 Task: Look for space in Tondano, Indonesia from 9th August, 2023 to 12th August, 2023 for 1 adult in price range Rs.6000 to Rs.15000. Place can be entire place with 1  bedroom having 1 bed and 1 bathroom. Property type can be house, flat, guest house. Amenities needed are: wifi. Booking option can be shelf check-in. Required host language is English.
Action: Mouse moved to (485, 71)
Screenshot: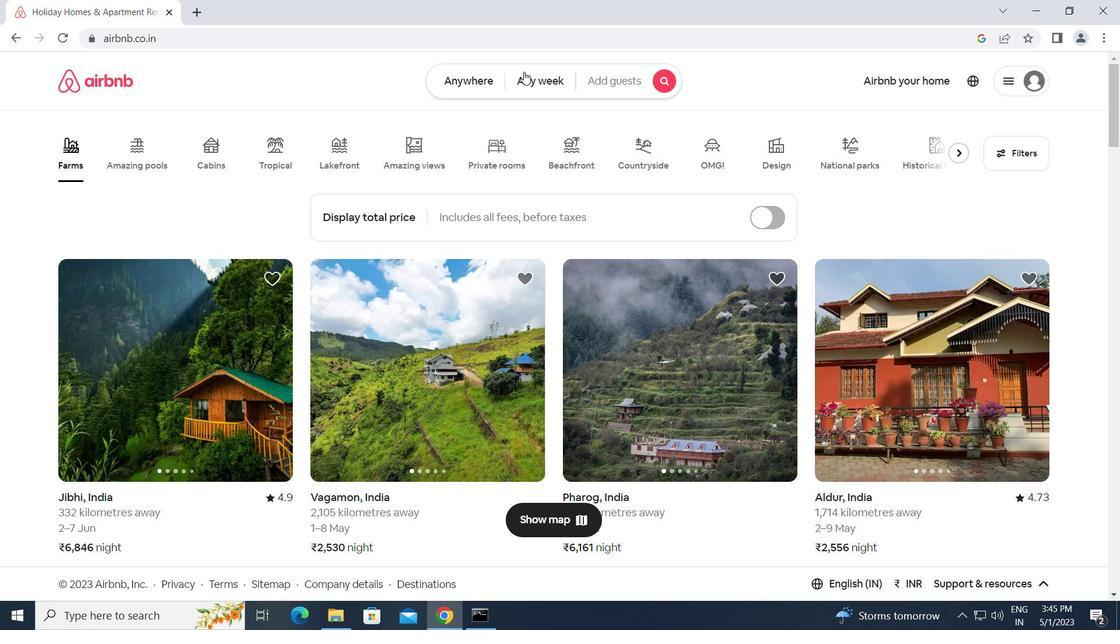 
Action: Mouse pressed left at (485, 71)
Screenshot: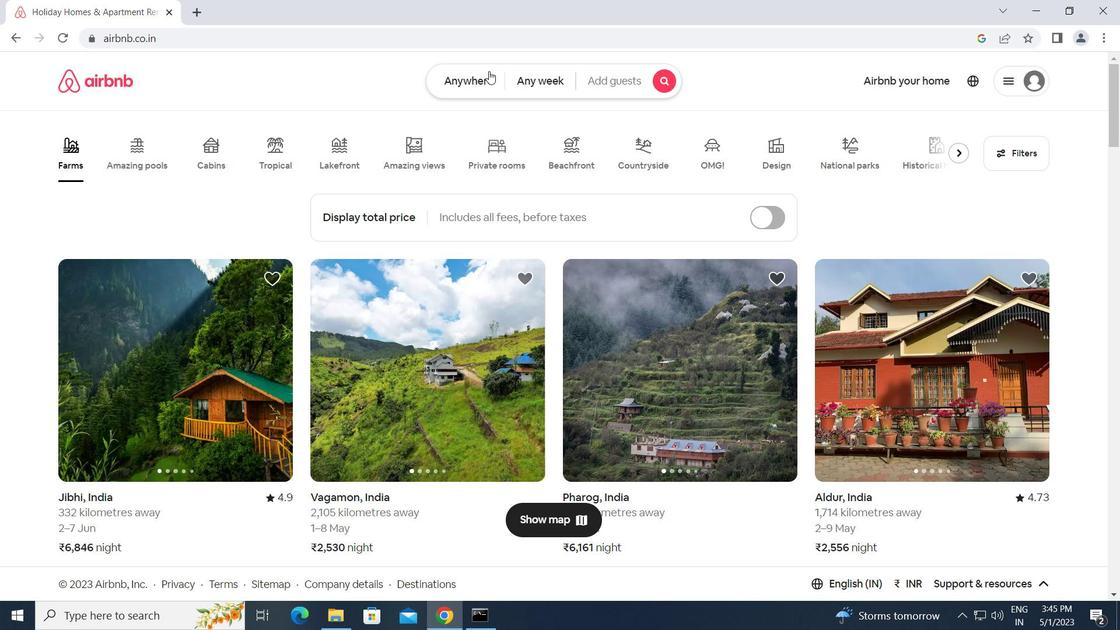 
Action: Mouse moved to (287, 133)
Screenshot: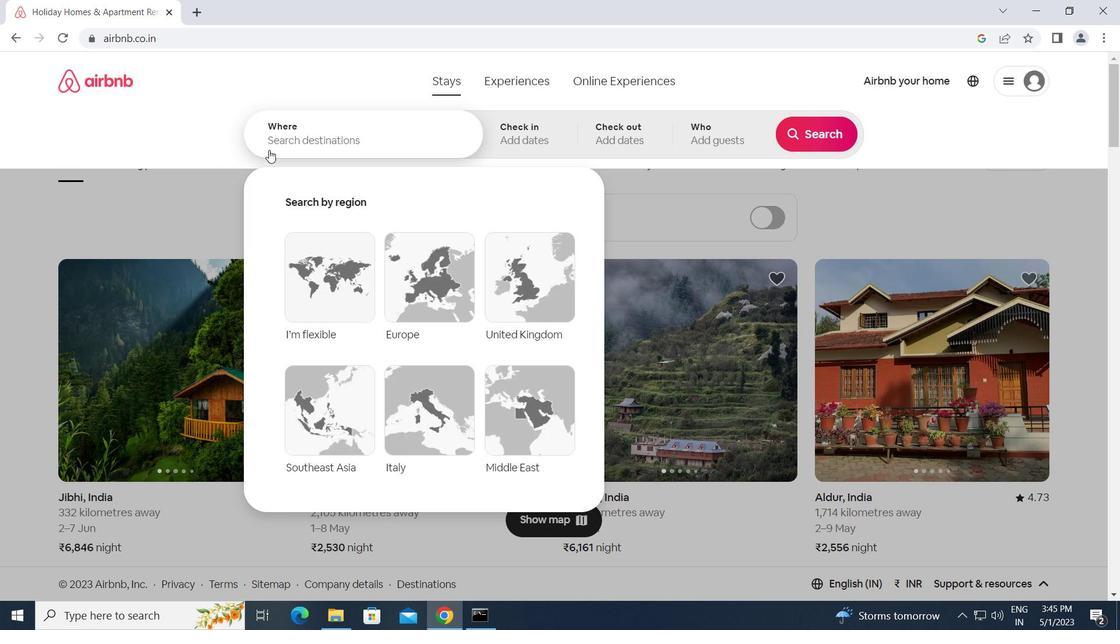 
Action: Mouse pressed left at (287, 133)
Screenshot: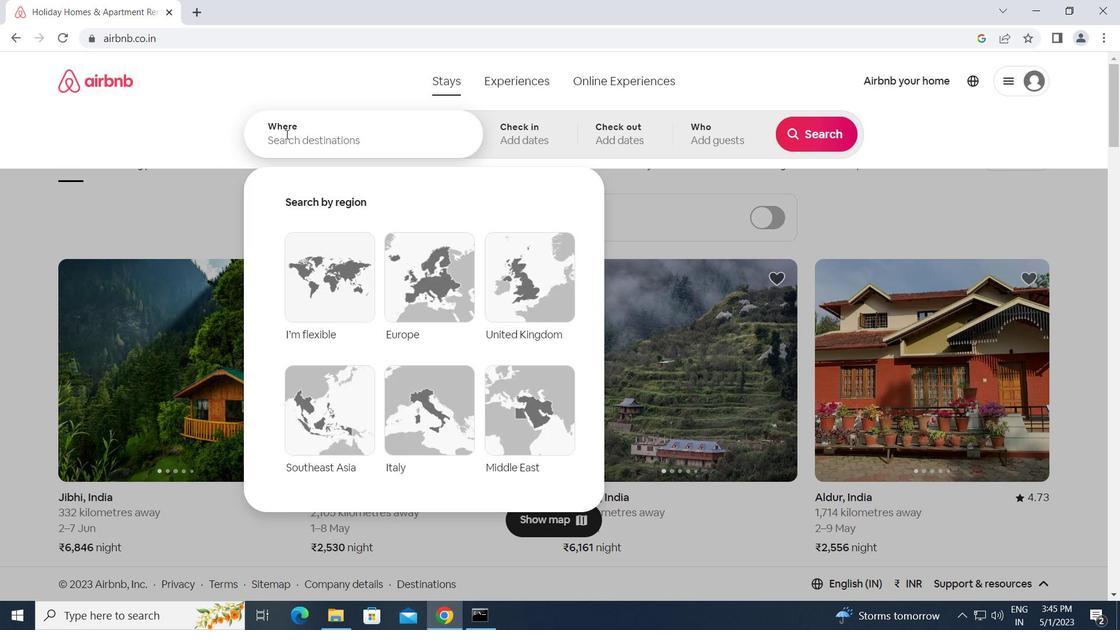 
Action: Key pressed <Key.caps_lock>t<Key.caps_lock>ondano
Screenshot: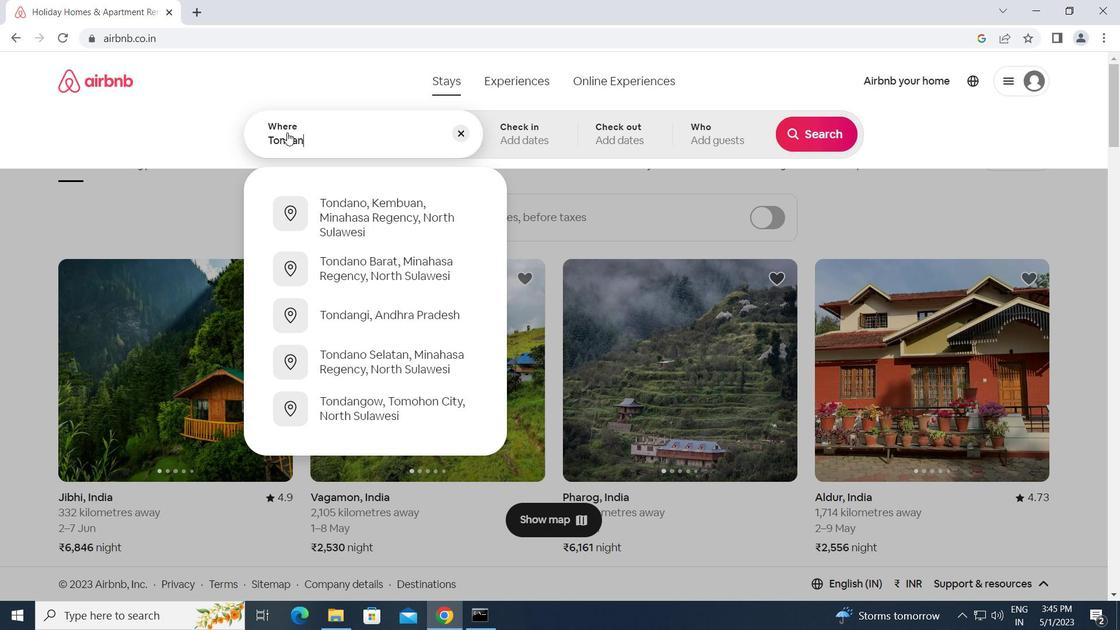 
Action: Mouse moved to (637, 338)
Screenshot: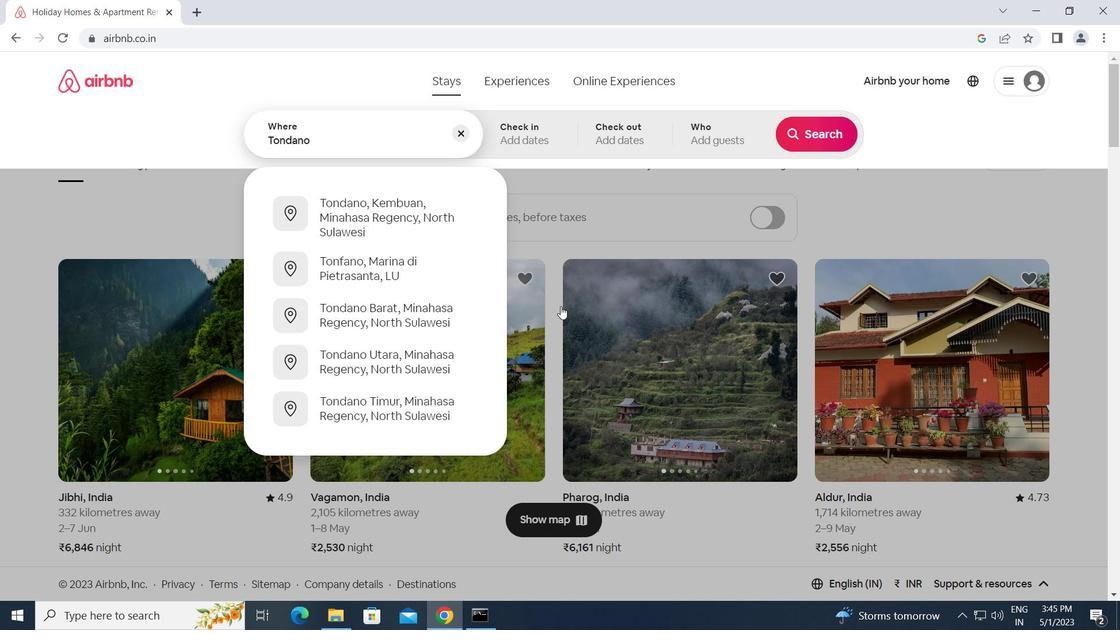 
Action: Key pressed ,<Key.space><Key.caps_lock>i<Key.caps_lock>ndonesia<Key.enter>
Screenshot: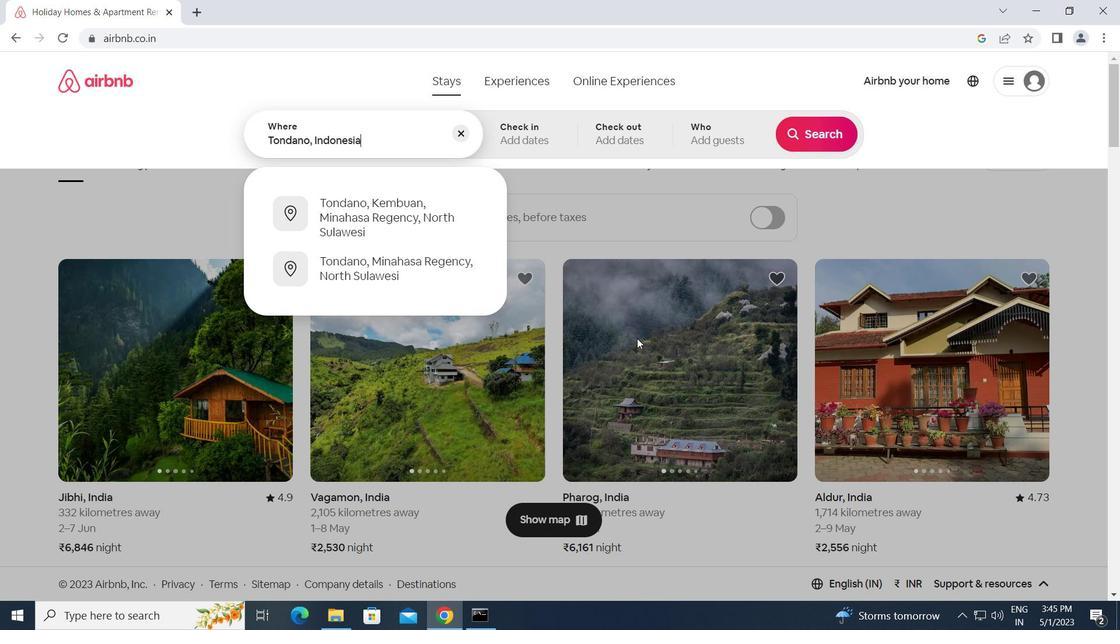 
Action: Mouse moved to (809, 250)
Screenshot: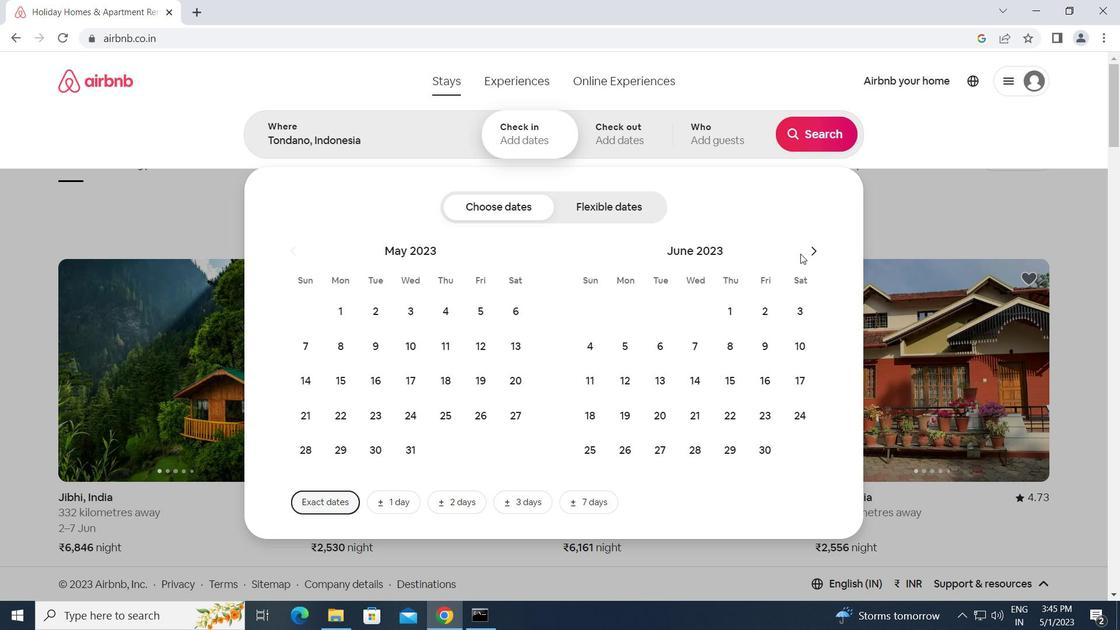 
Action: Mouse pressed left at (809, 250)
Screenshot: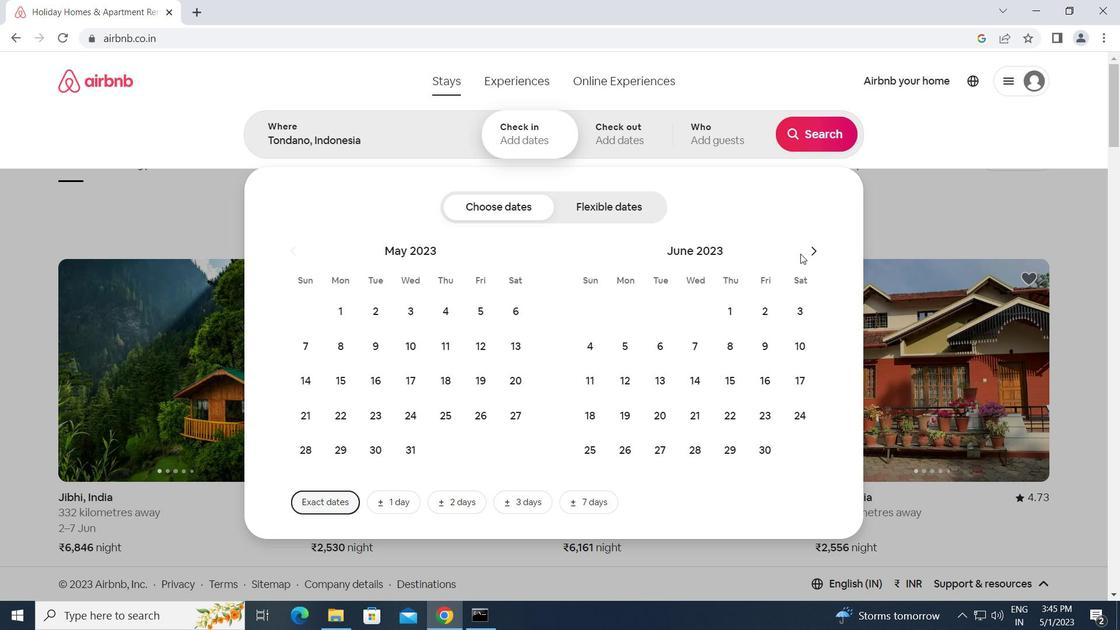 
Action: Mouse pressed left at (809, 250)
Screenshot: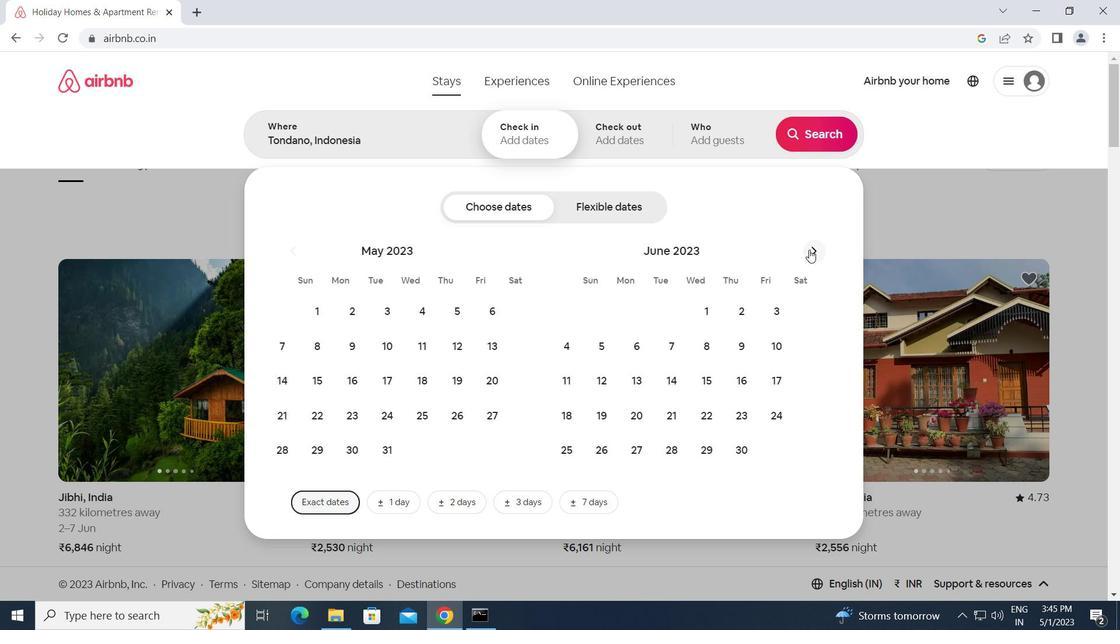 
Action: Mouse moved to (699, 343)
Screenshot: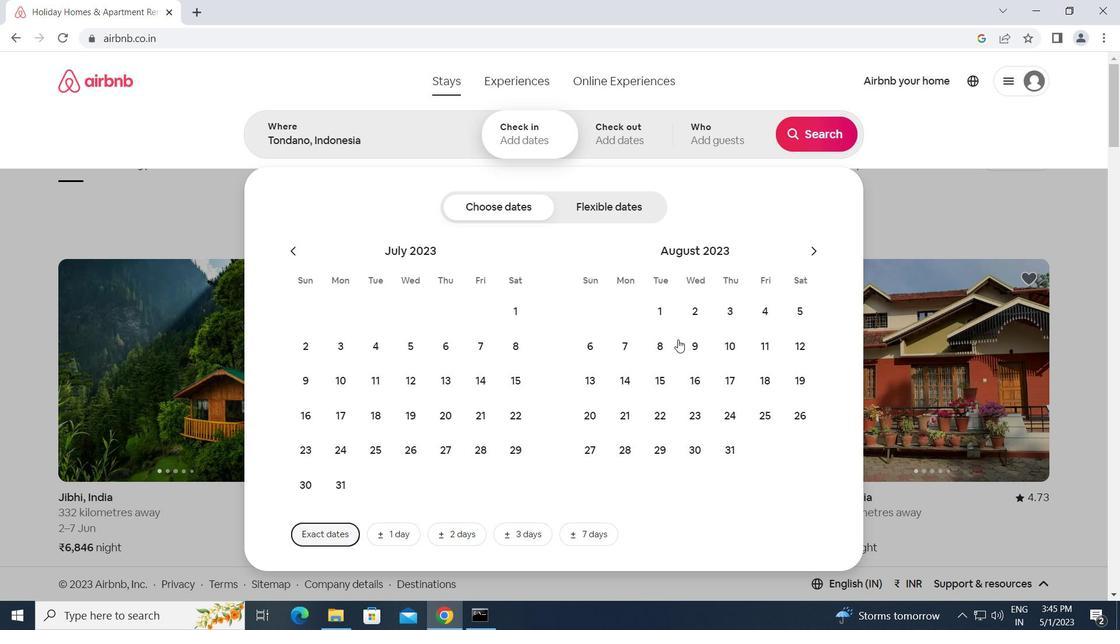 
Action: Mouse pressed left at (699, 343)
Screenshot: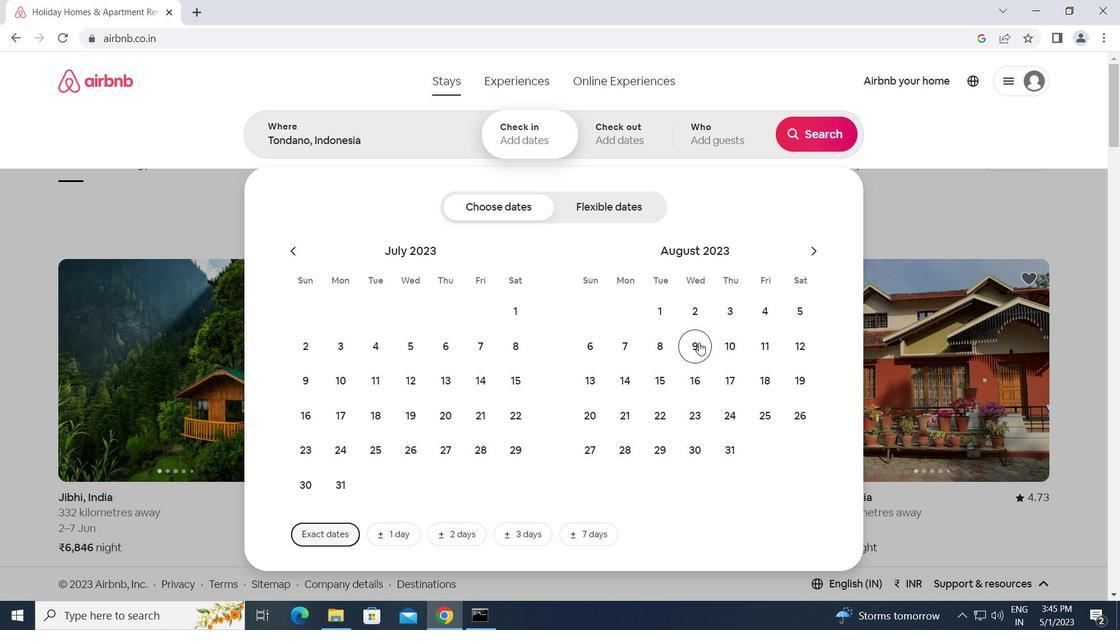 
Action: Mouse moved to (806, 347)
Screenshot: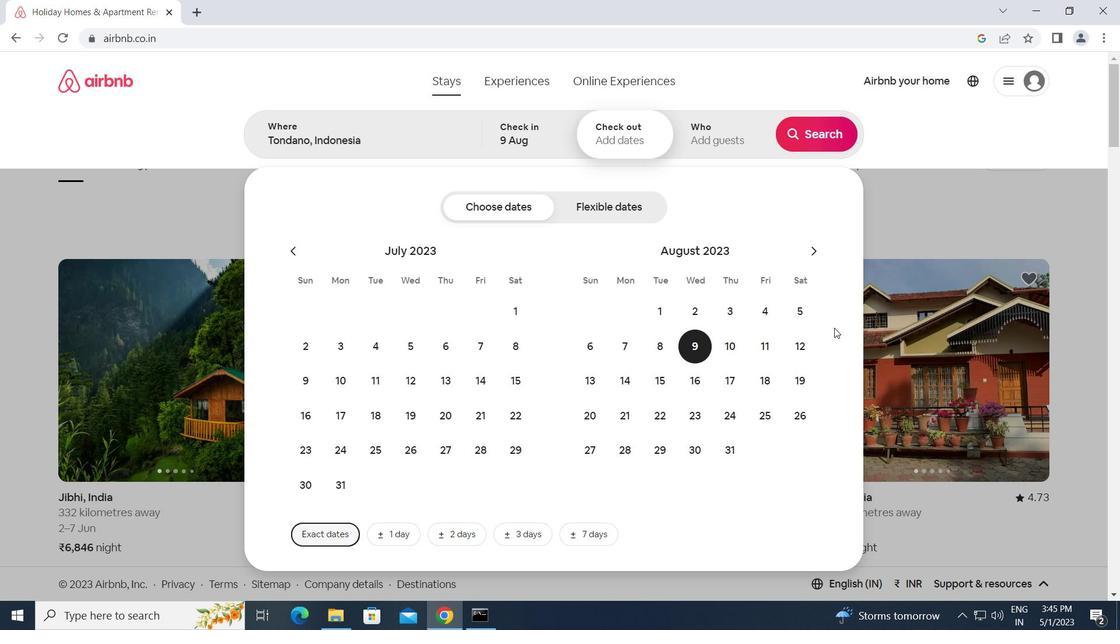 
Action: Mouse pressed left at (806, 347)
Screenshot: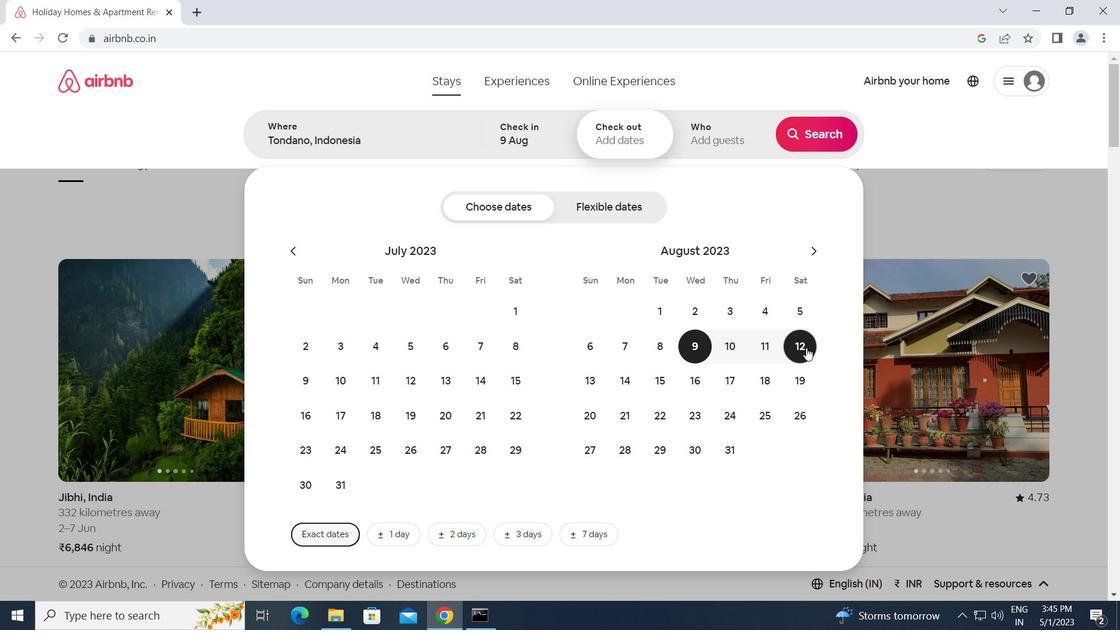 
Action: Mouse moved to (718, 131)
Screenshot: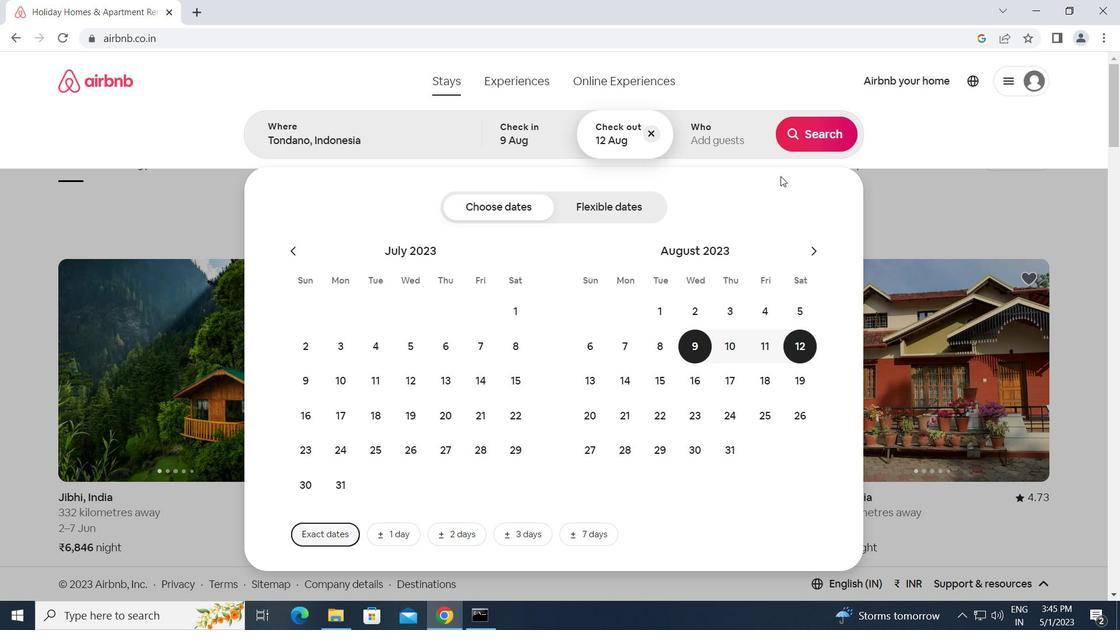 
Action: Mouse pressed left at (718, 131)
Screenshot: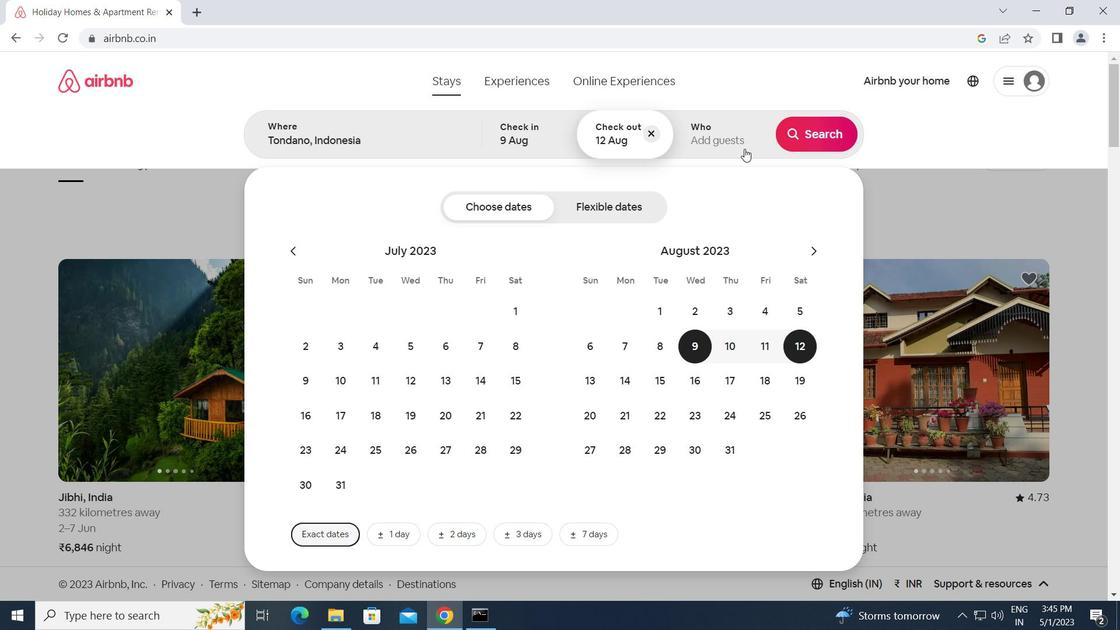 
Action: Mouse moved to (819, 212)
Screenshot: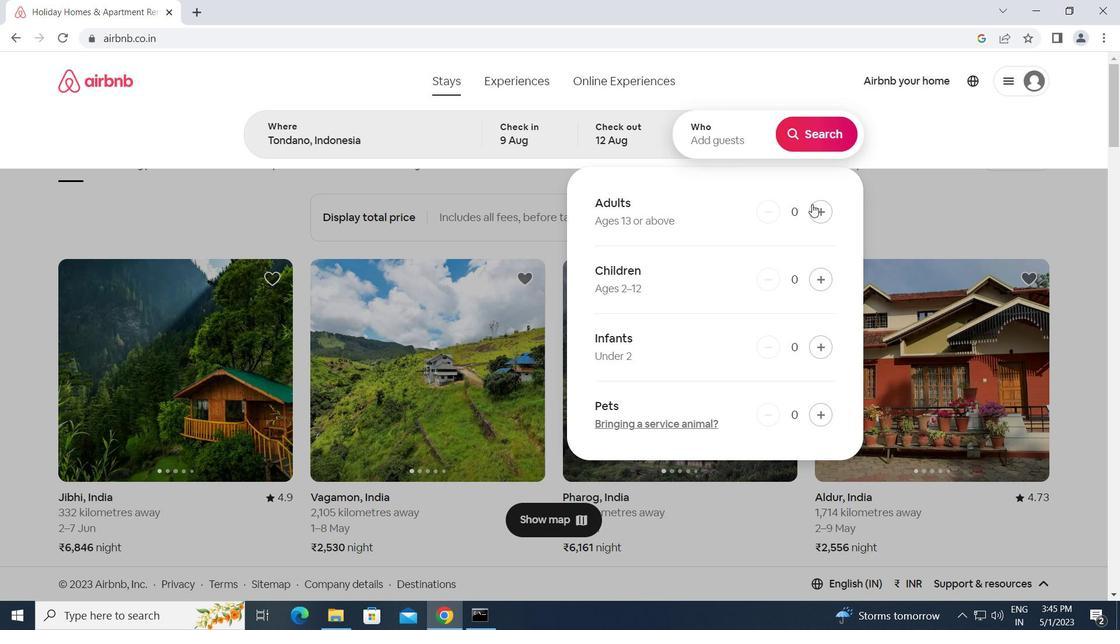 
Action: Mouse pressed left at (819, 212)
Screenshot: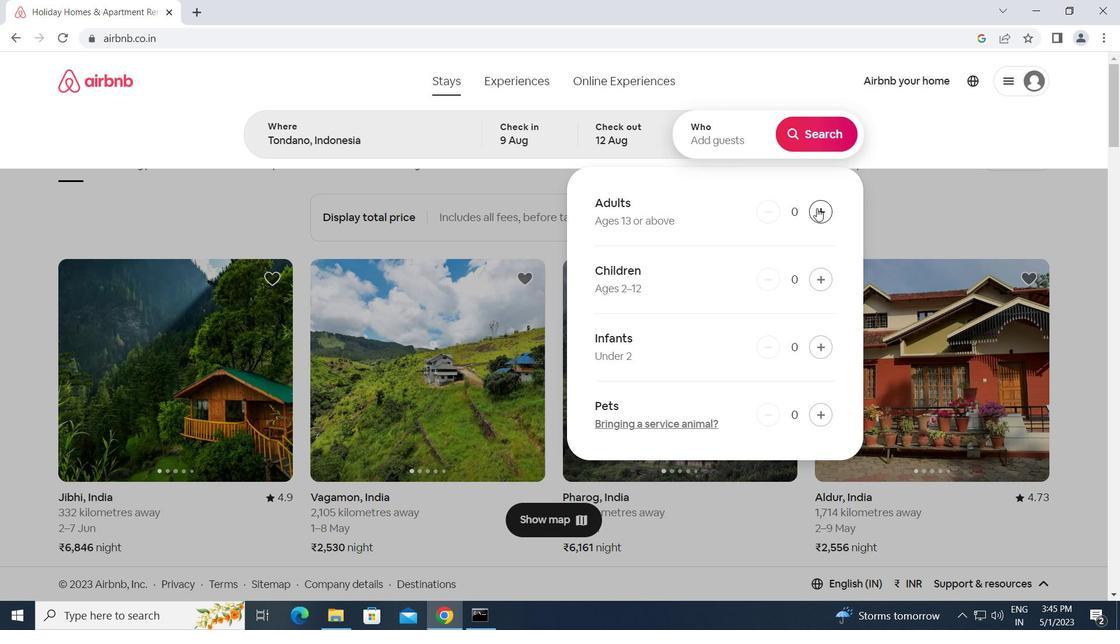 
Action: Mouse moved to (817, 134)
Screenshot: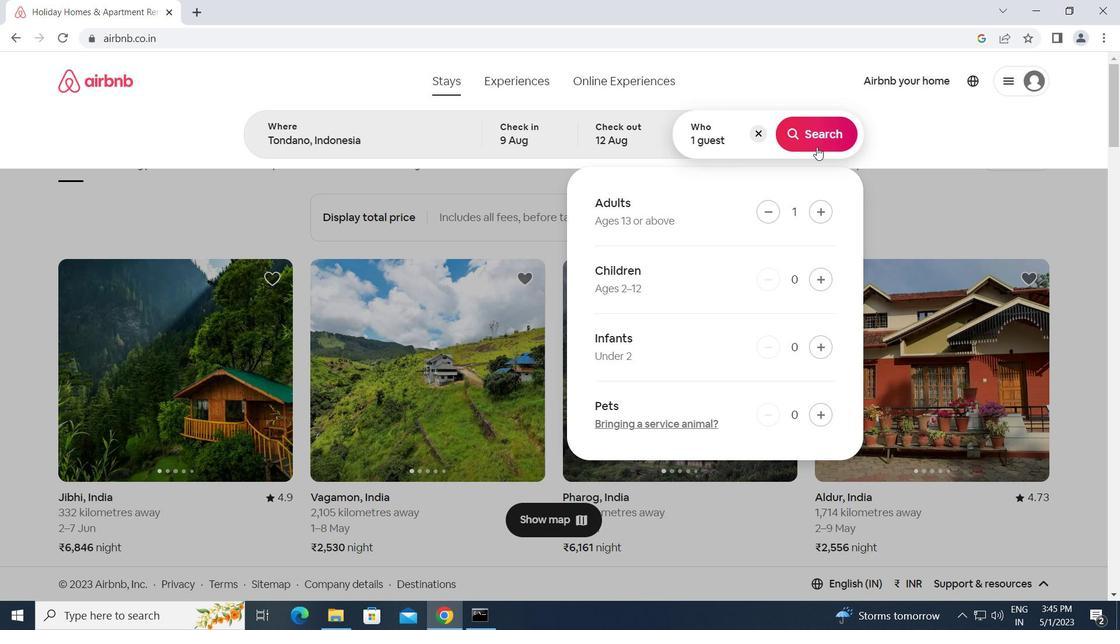 
Action: Mouse pressed left at (817, 134)
Screenshot: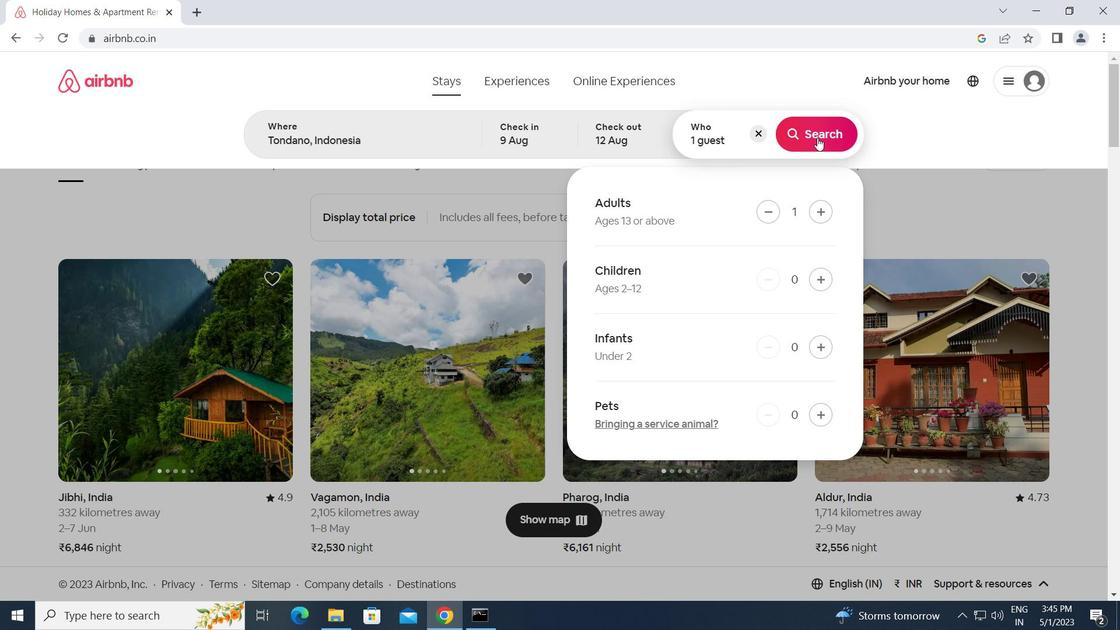 
Action: Mouse moved to (1066, 132)
Screenshot: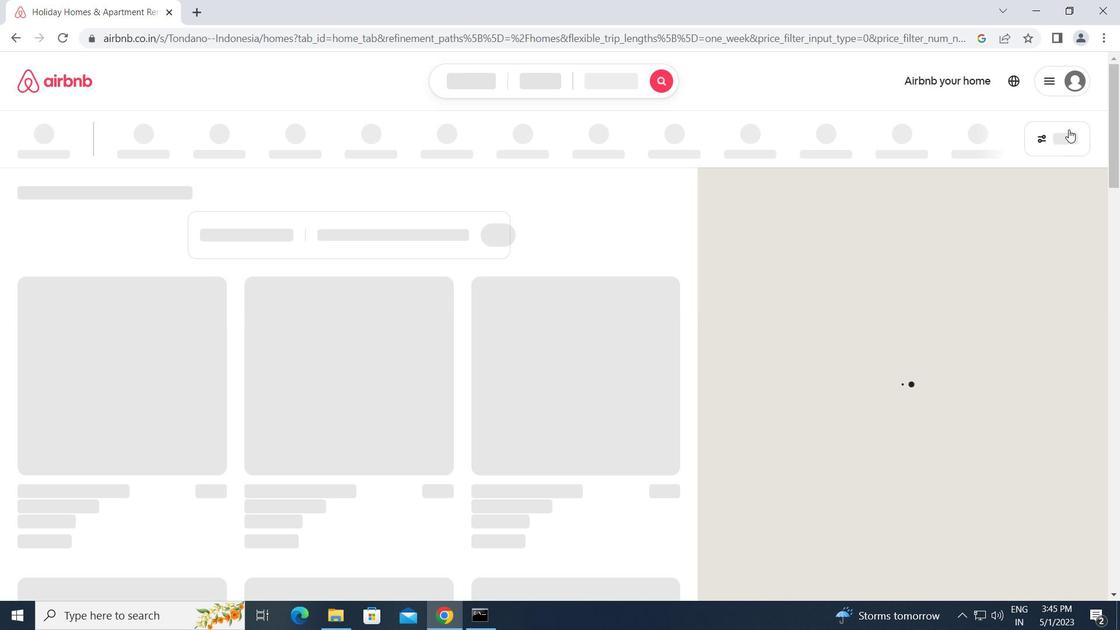 
Action: Mouse pressed left at (1066, 132)
Screenshot: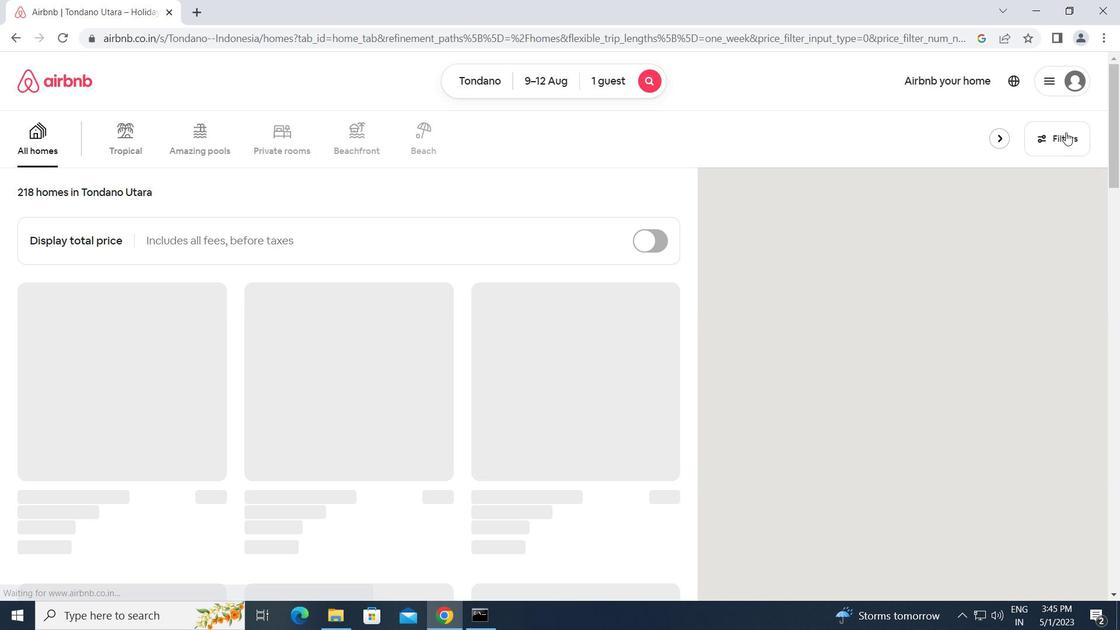 
Action: Mouse moved to (368, 323)
Screenshot: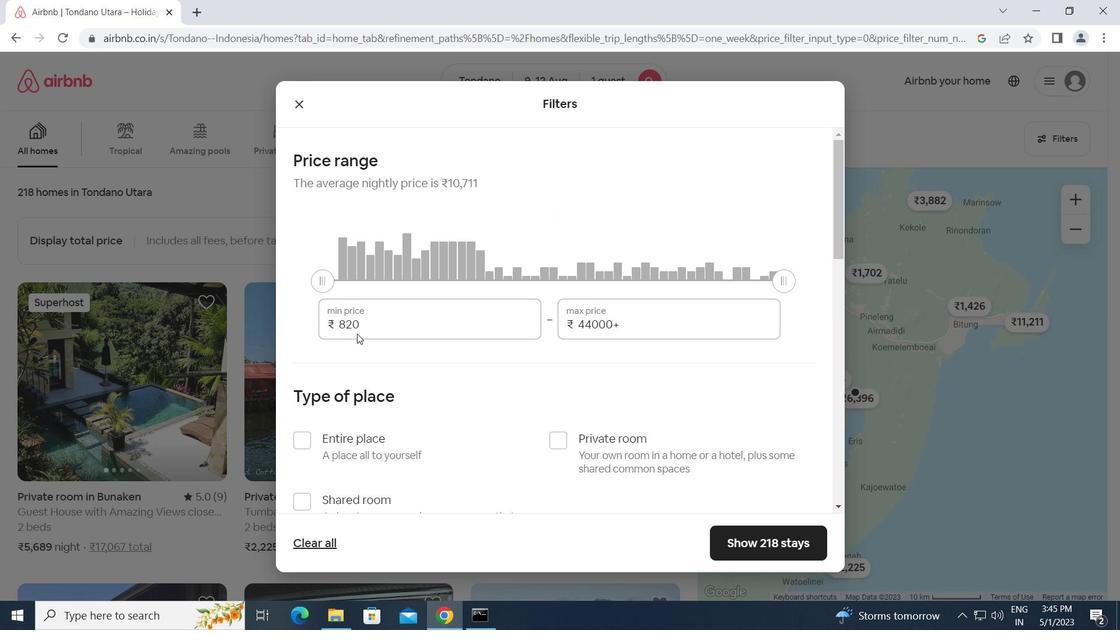 
Action: Mouse pressed left at (368, 323)
Screenshot: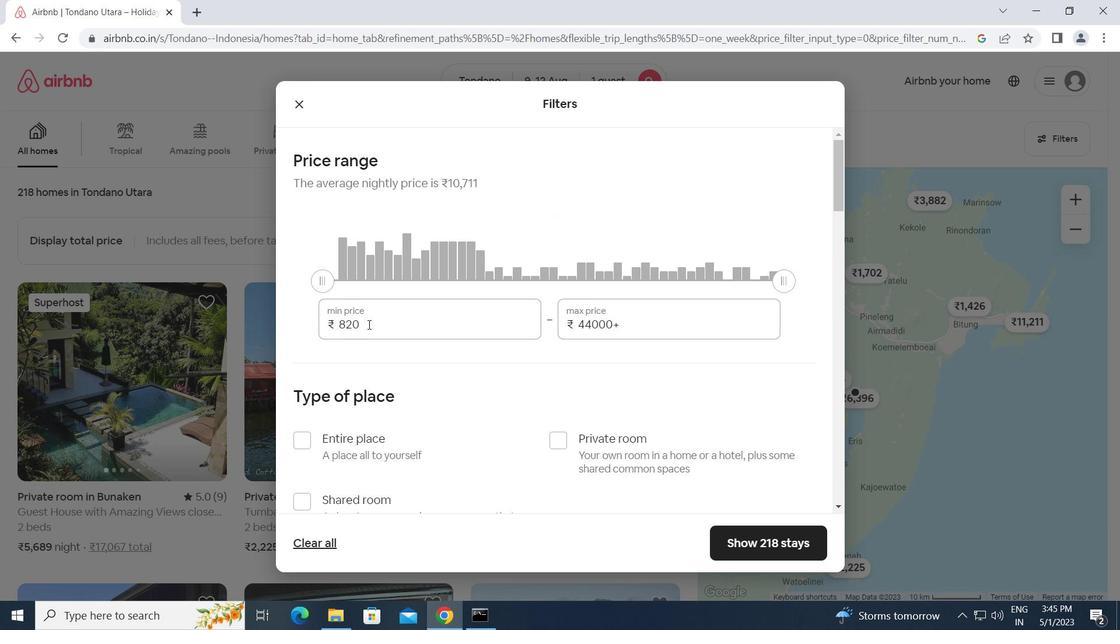 
Action: Mouse moved to (313, 329)
Screenshot: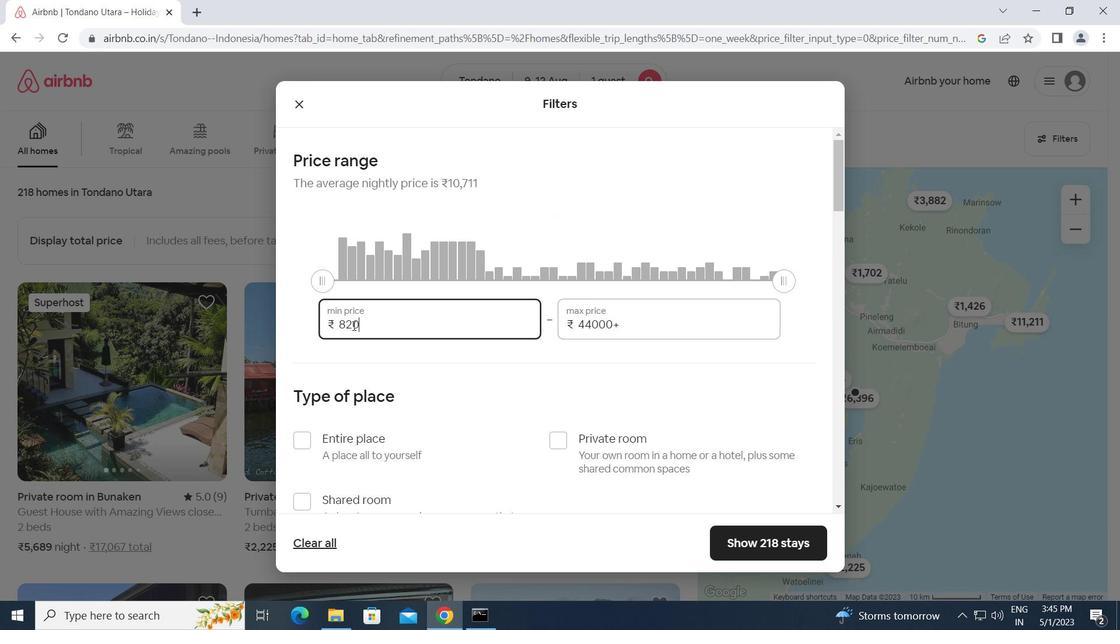 
Action: Key pressed 6000<Key.tab><Key.backspace><Key.backspace><Key.backspace><Key.backspace><Key.backspace><Key.backspace><Key.backspace><Key.backspace><Key.backspace><Key.backspace><Key.backspace><Key.backspace><Key.backspace><Key.backspace><Key.backspace><Key.backspace><Key.backspace><Key.backspace><Key.backspace><Key.backspace><Key.backspace><Key.backspace><Key.backspace><Key.backspace>15000
Screenshot: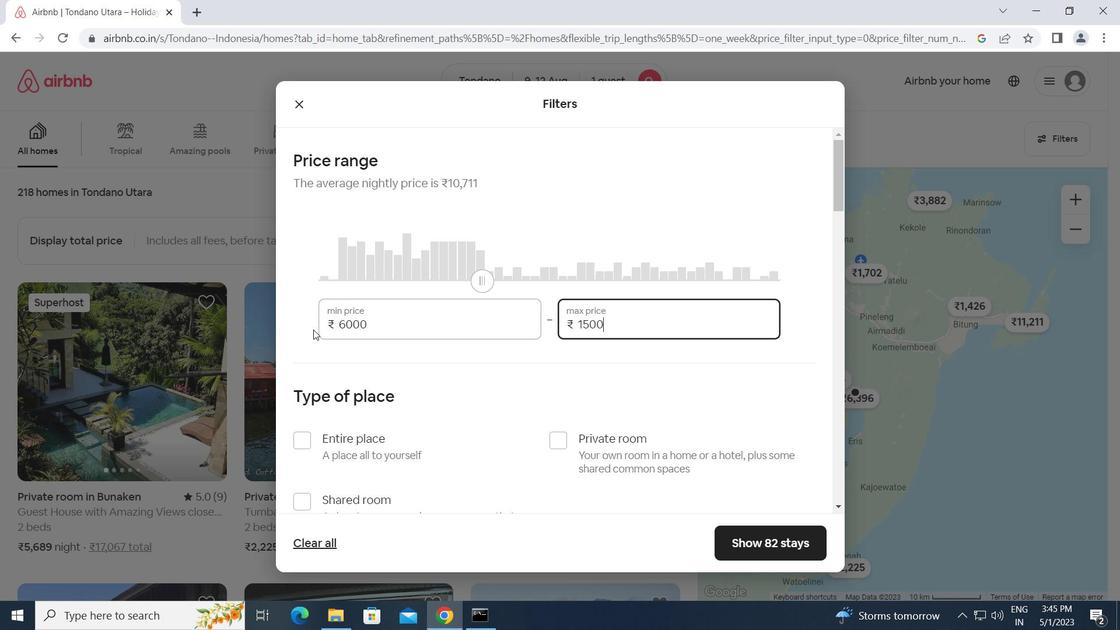 
Action: Mouse moved to (303, 444)
Screenshot: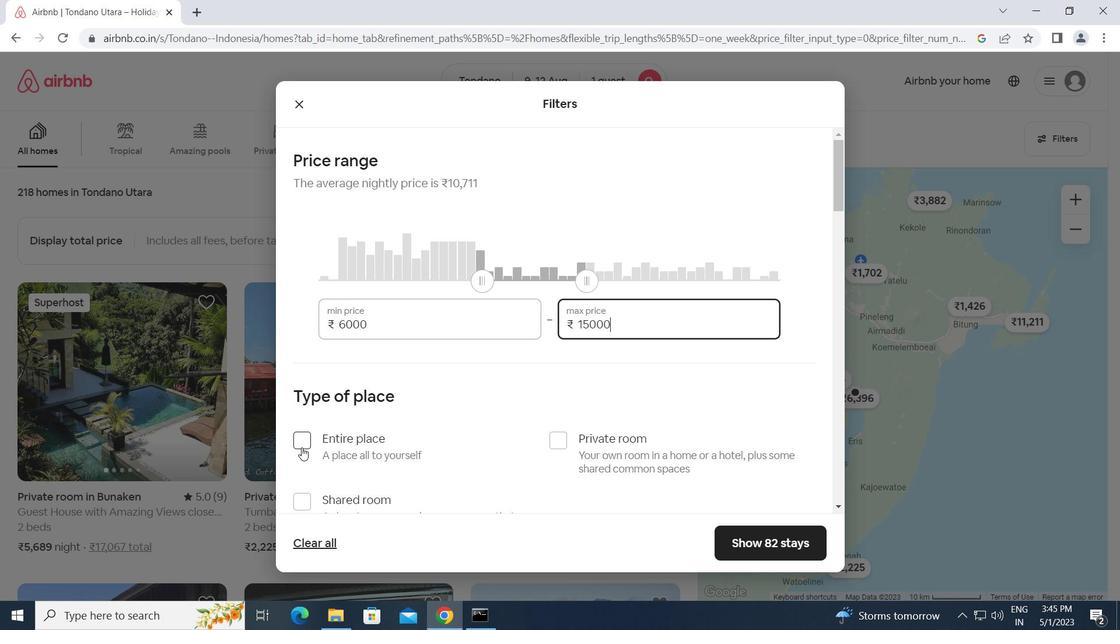 
Action: Mouse pressed left at (303, 444)
Screenshot: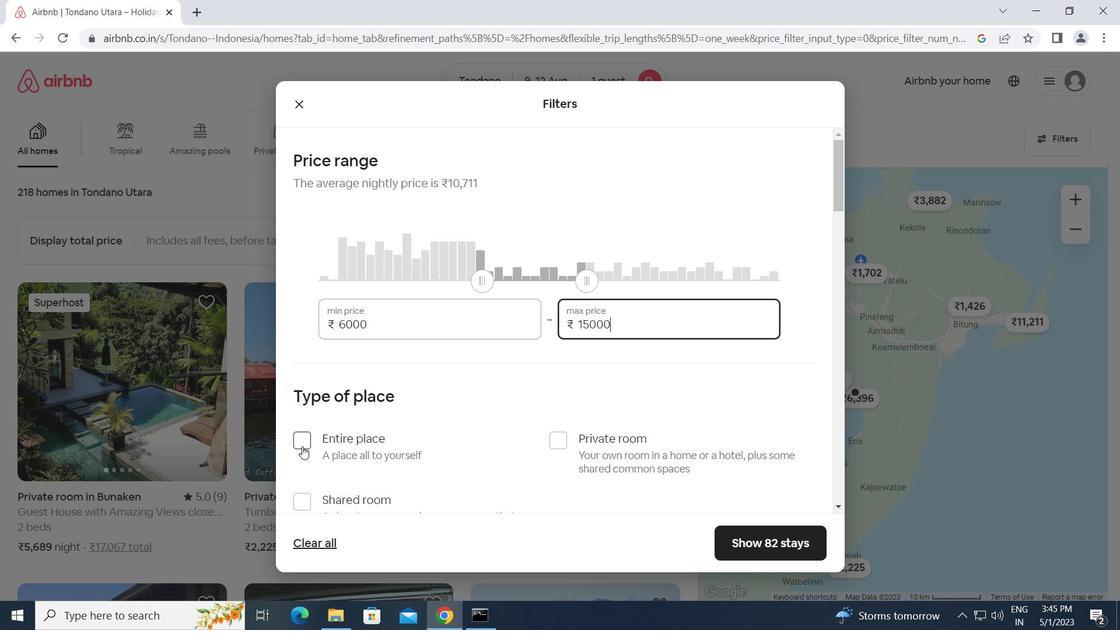 
Action: Mouse moved to (423, 451)
Screenshot: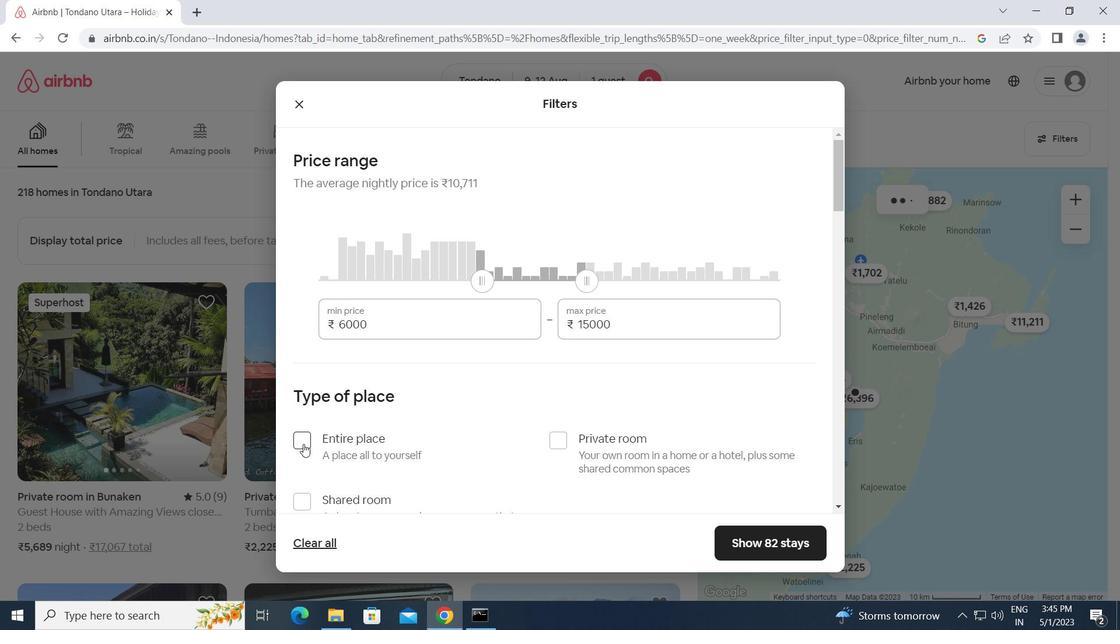 
Action: Mouse scrolled (423, 450) with delta (0, 0)
Screenshot: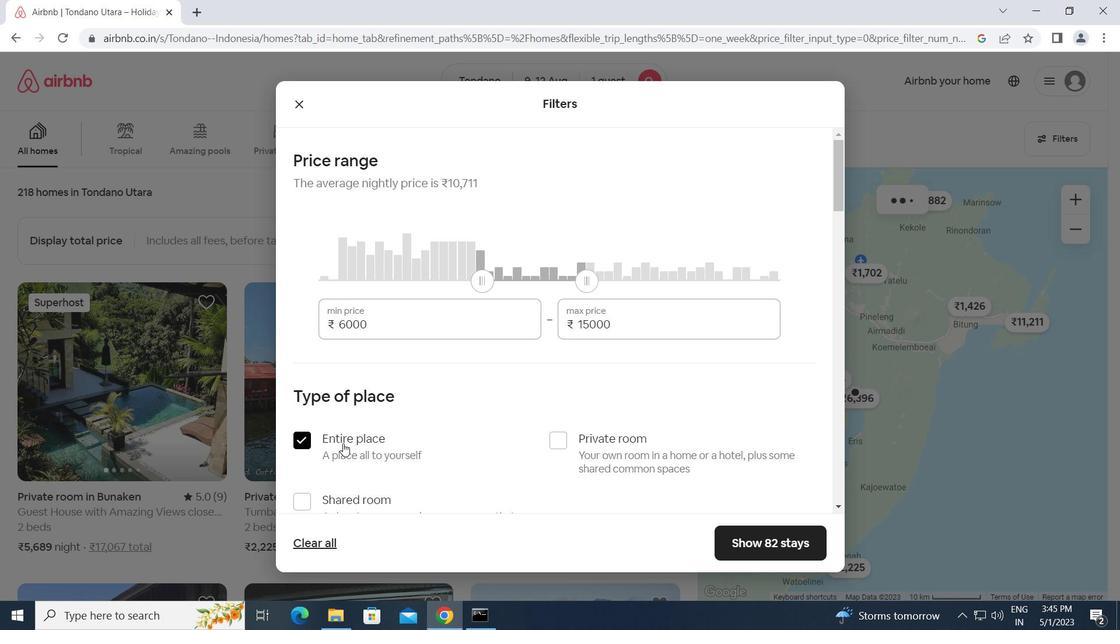 
Action: Mouse scrolled (423, 450) with delta (0, 0)
Screenshot: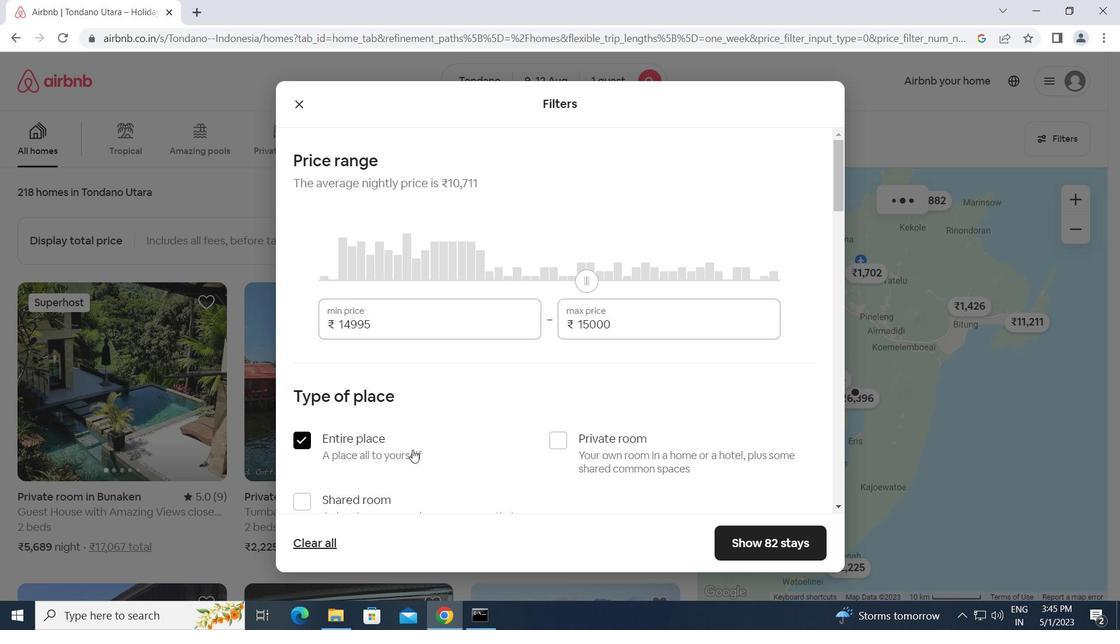 
Action: Mouse scrolled (423, 450) with delta (0, 0)
Screenshot: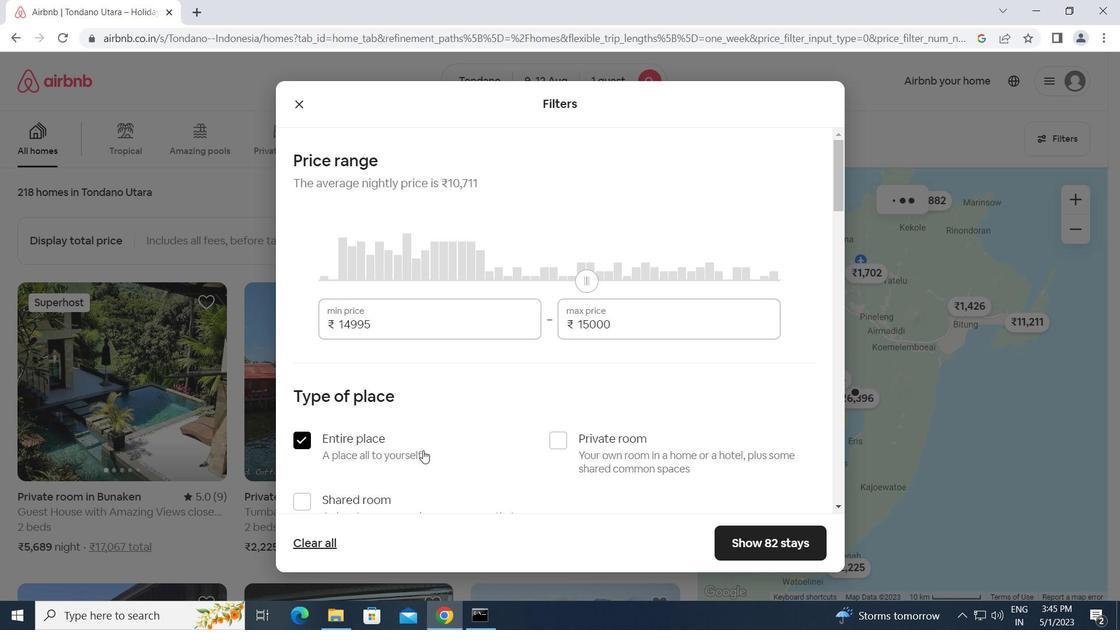 
Action: Mouse scrolled (423, 450) with delta (0, 0)
Screenshot: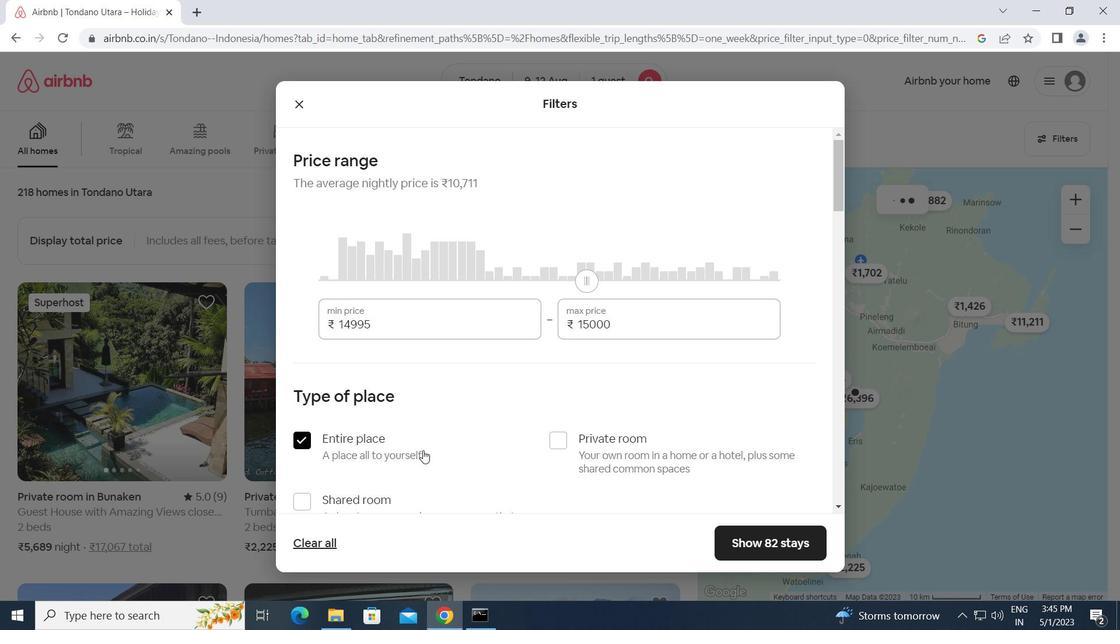 
Action: Mouse scrolled (423, 450) with delta (0, 0)
Screenshot: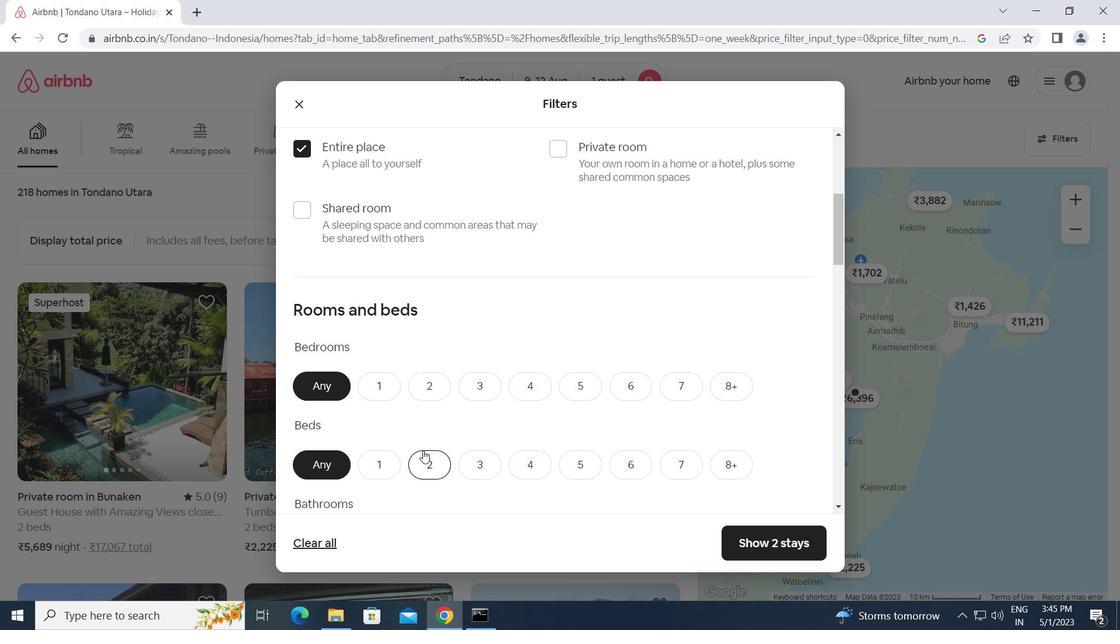 
Action: Mouse moved to (364, 310)
Screenshot: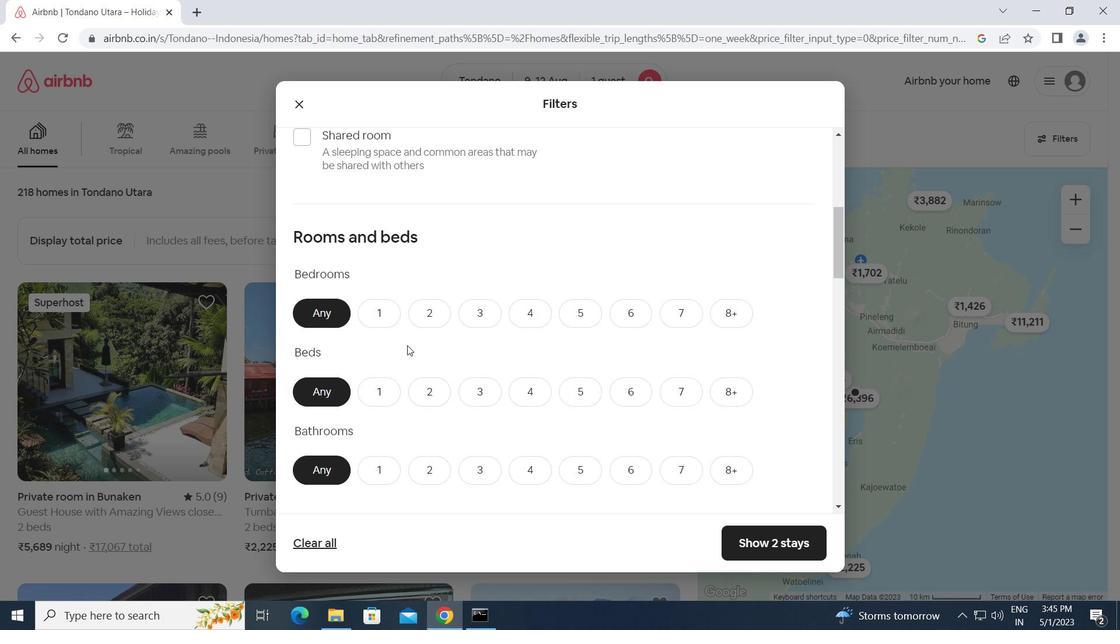 
Action: Mouse pressed left at (364, 310)
Screenshot: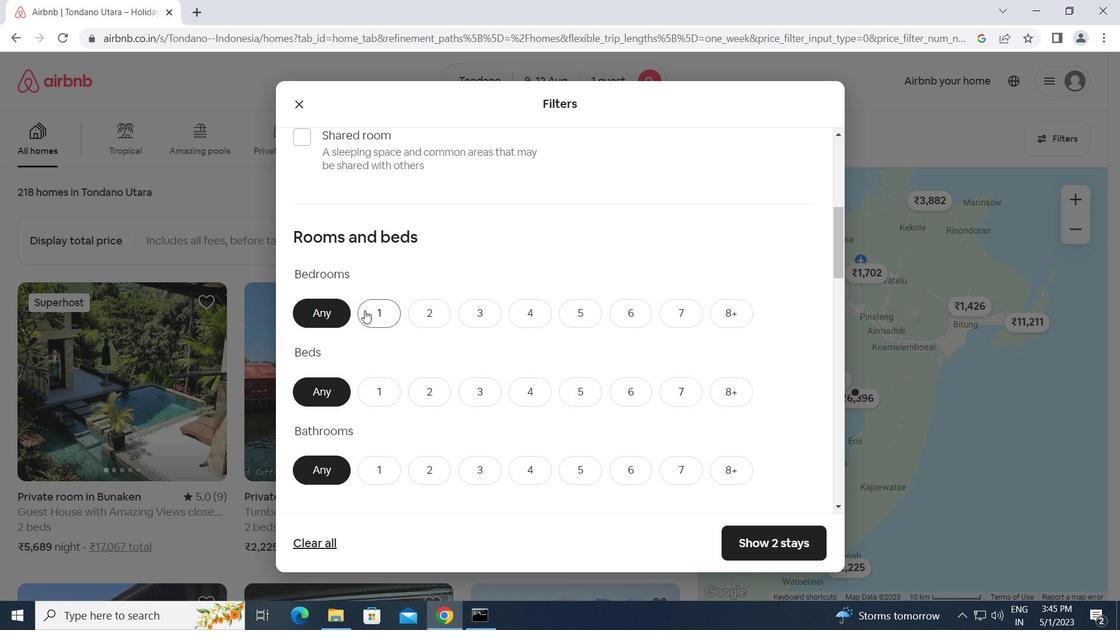
Action: Mouse moved to (386, 396)
Screenshot: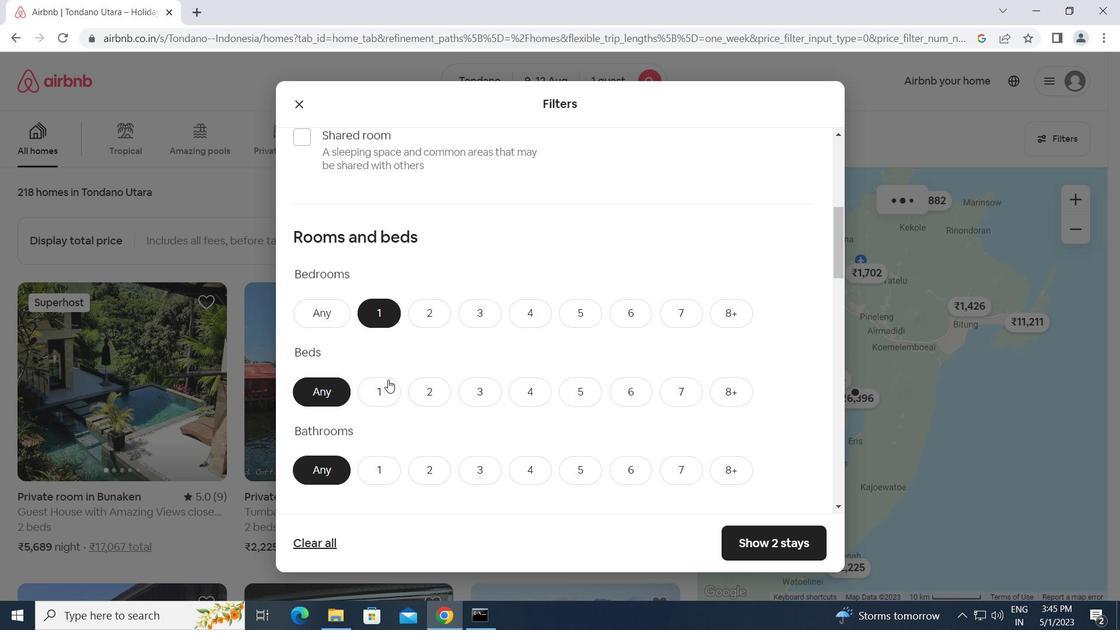 
Action: Mouse pressed left at (386, 396)
Screenshot: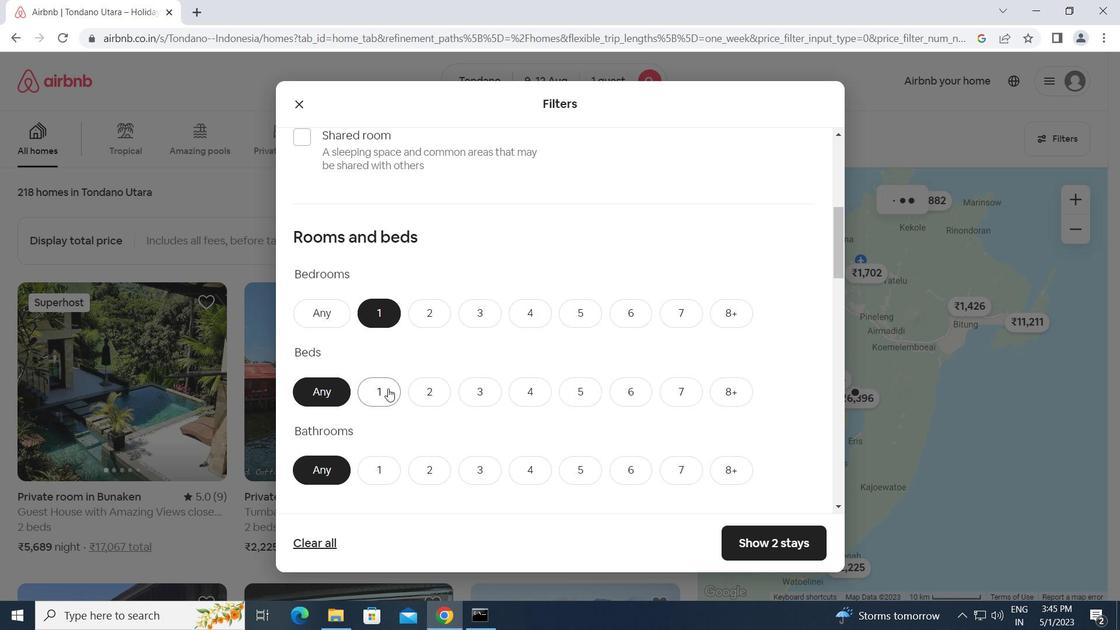 
Action: Mouse moved to (376, 467)
Screenshot: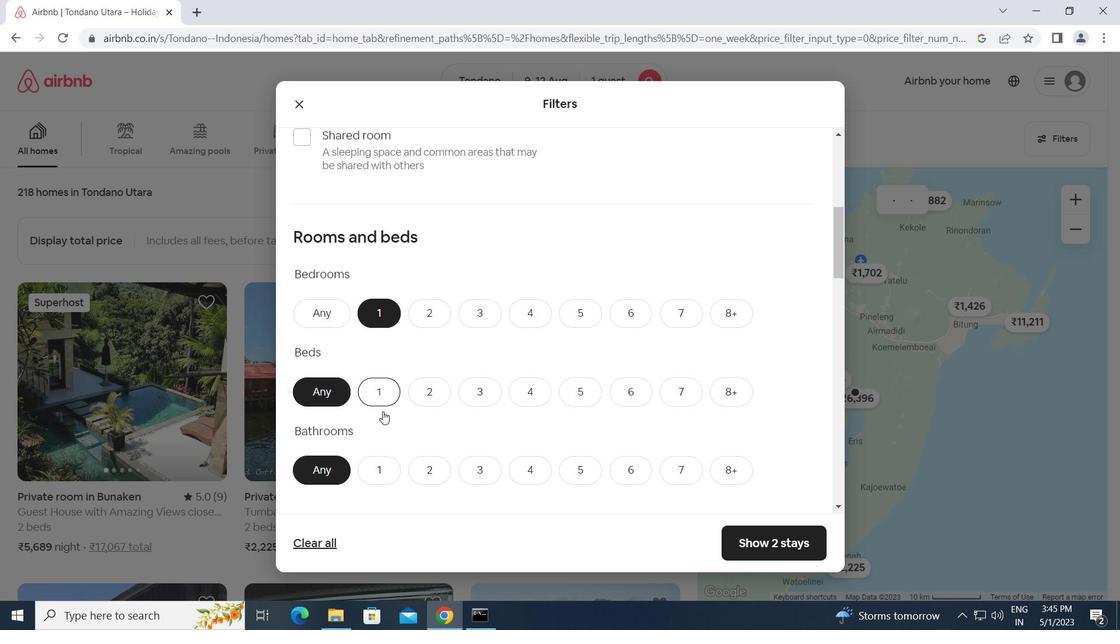 
Action: Mouse pressed left at (376, 467)
Screenshot: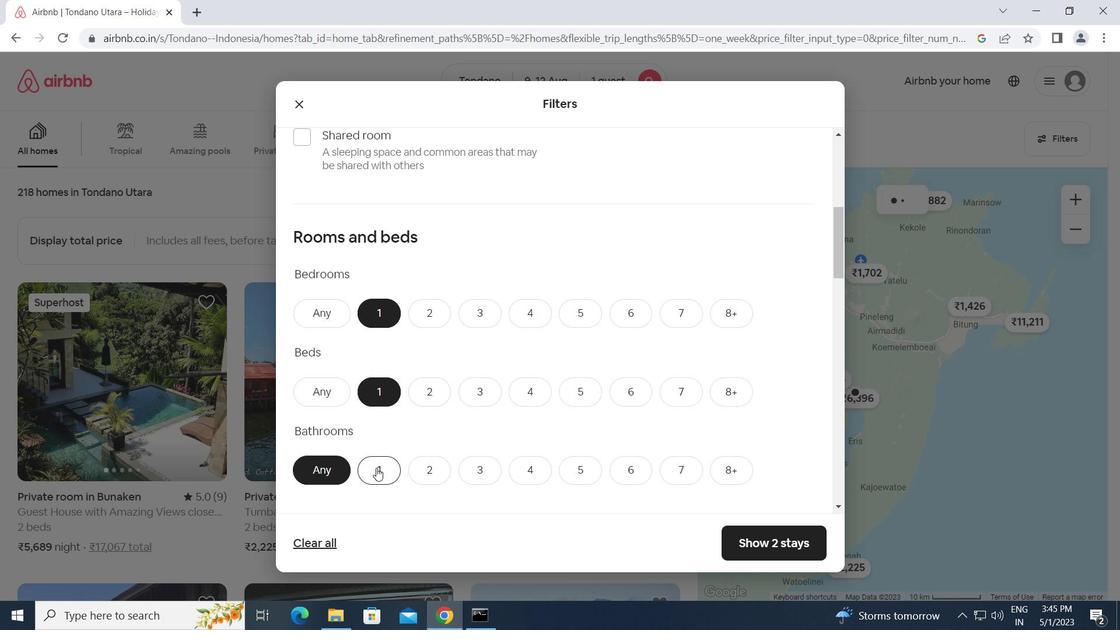 
Action: Mouse moved to (376, 467)
Screenshot: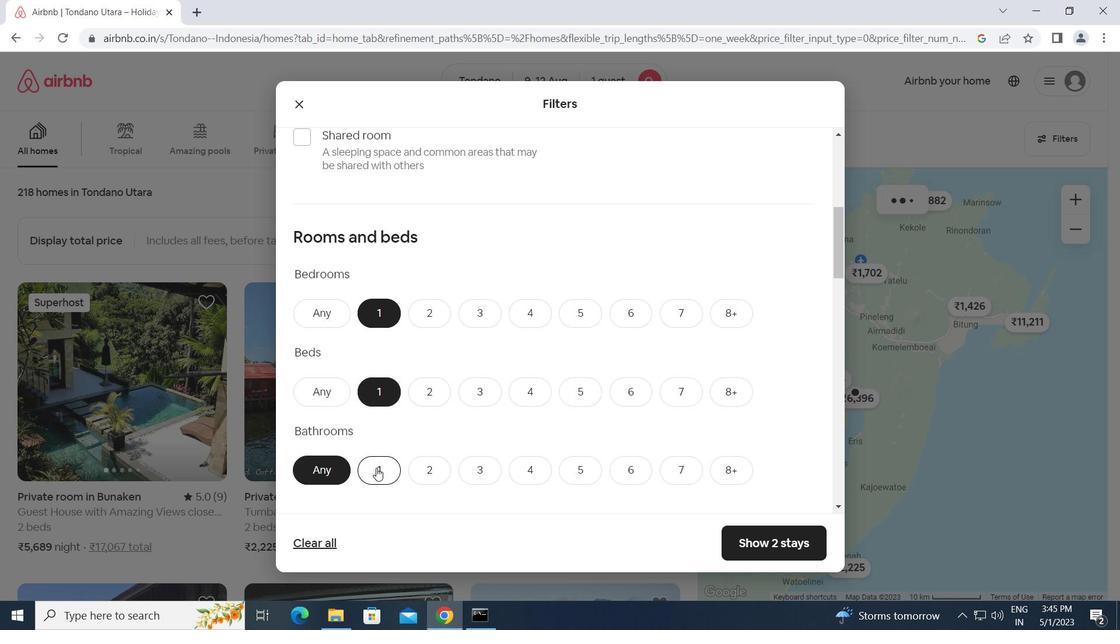 
Action: Mouse scrolled (376, 467) with delta (0, 0)
Screenshot: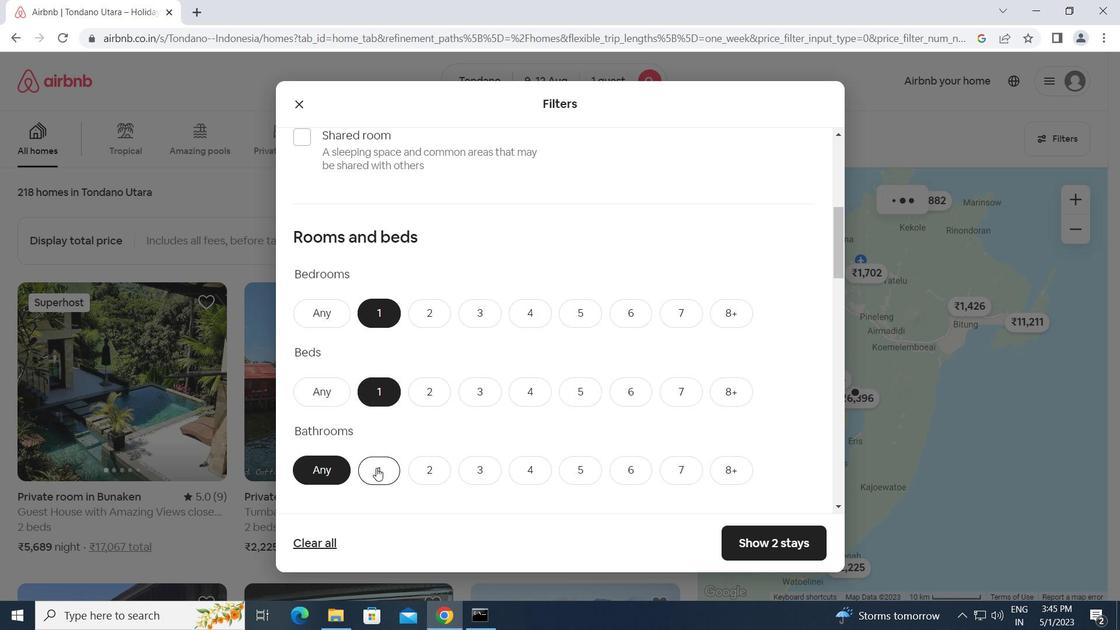 
Action: Mouse scrolled (376, 467) with delta (0, 0)
Screenshot: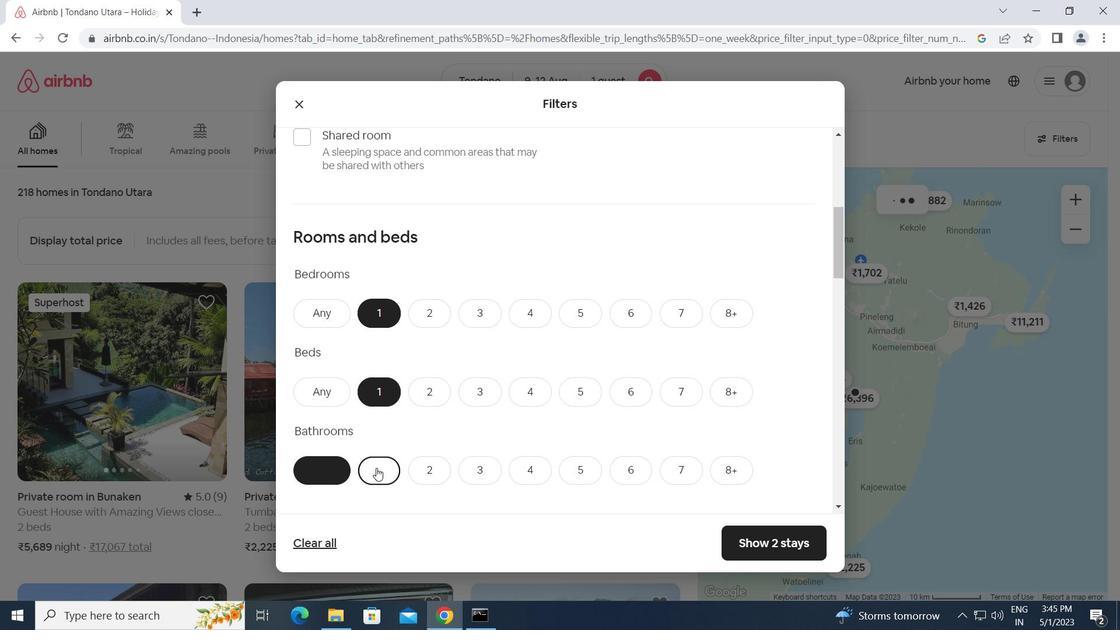 
Action: Mouse scrolled (376, 467) with delta (0, 0)
Screenshot: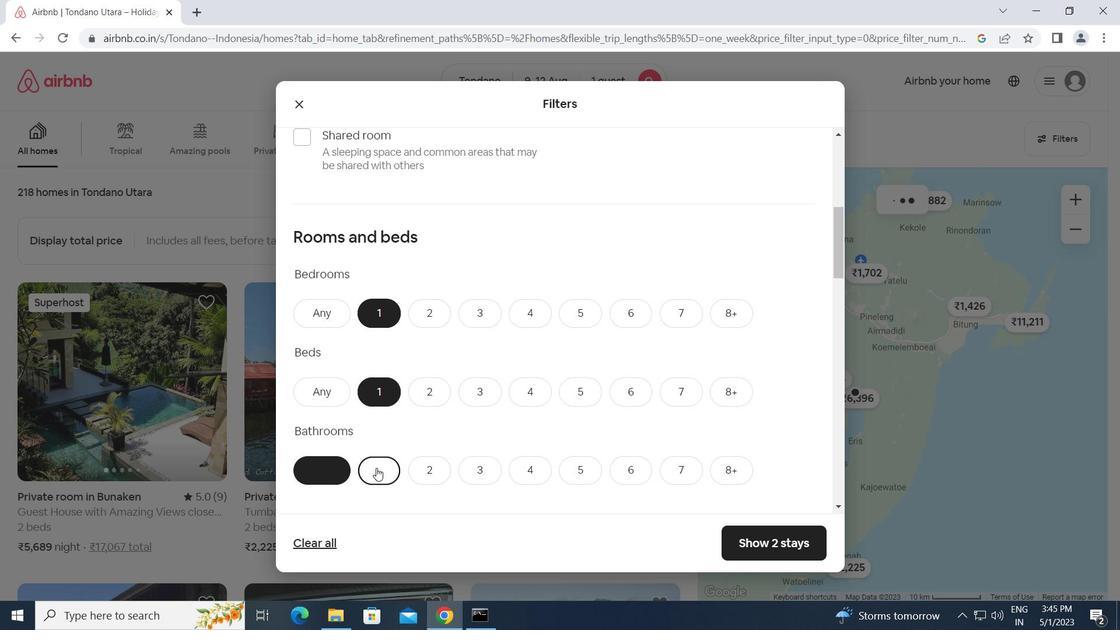 
Action: Mouse scrolled (376, 467) with delta (0, 0)
Screenshot: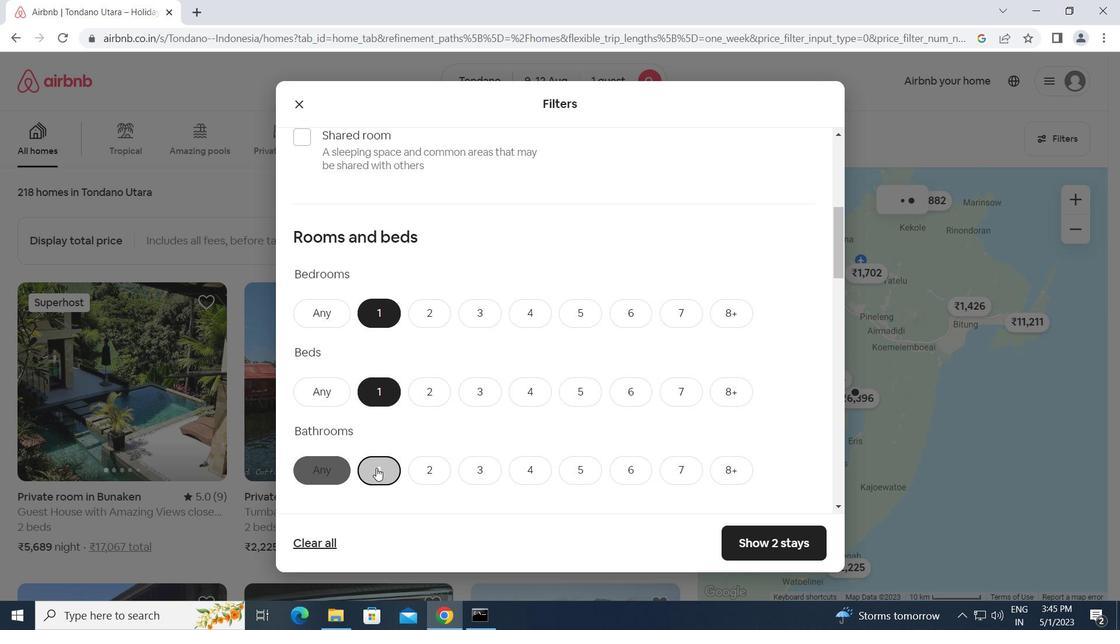 
Action: Mouse moved to (370, 358)
Screenshot: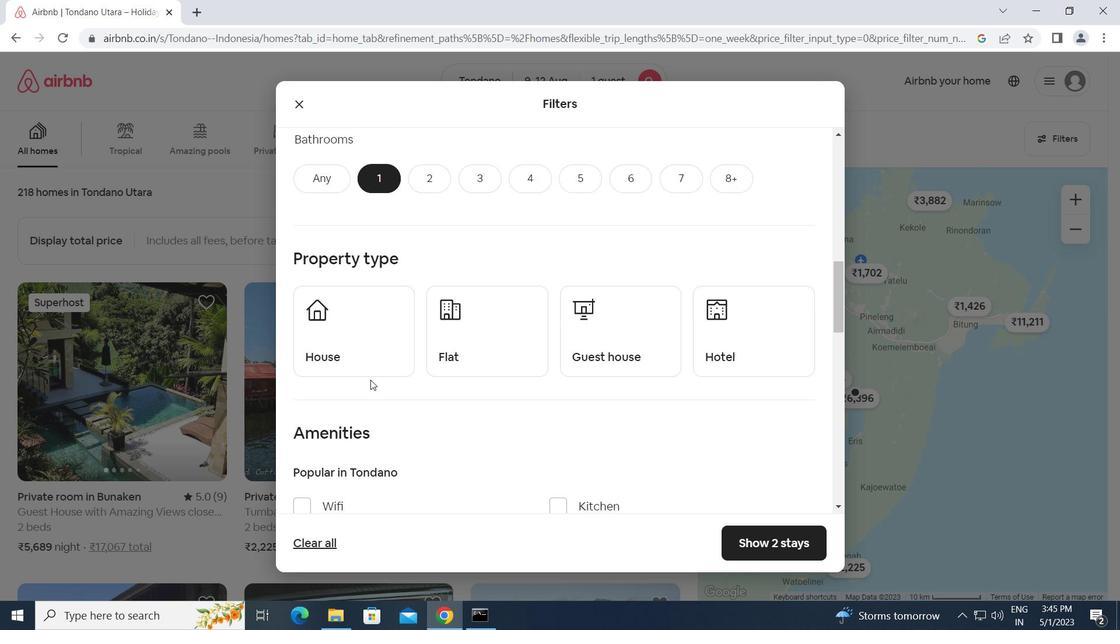 
Action: Mouse pressed left at (370, 358)
Screenshot: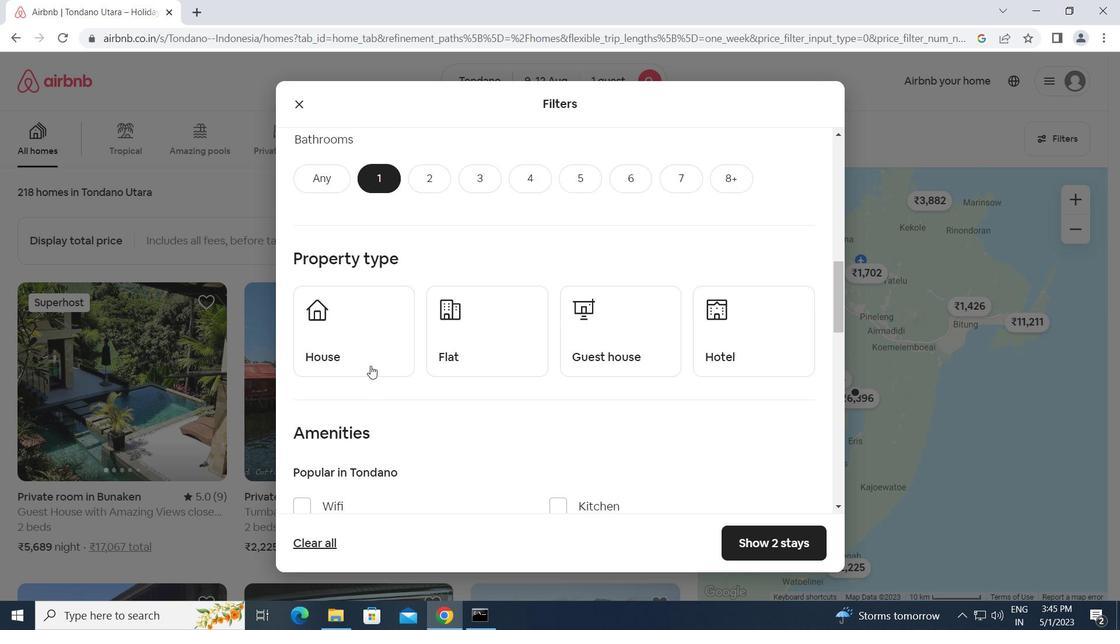 
Action: Mouse moved to (504, 347)
Screenshot: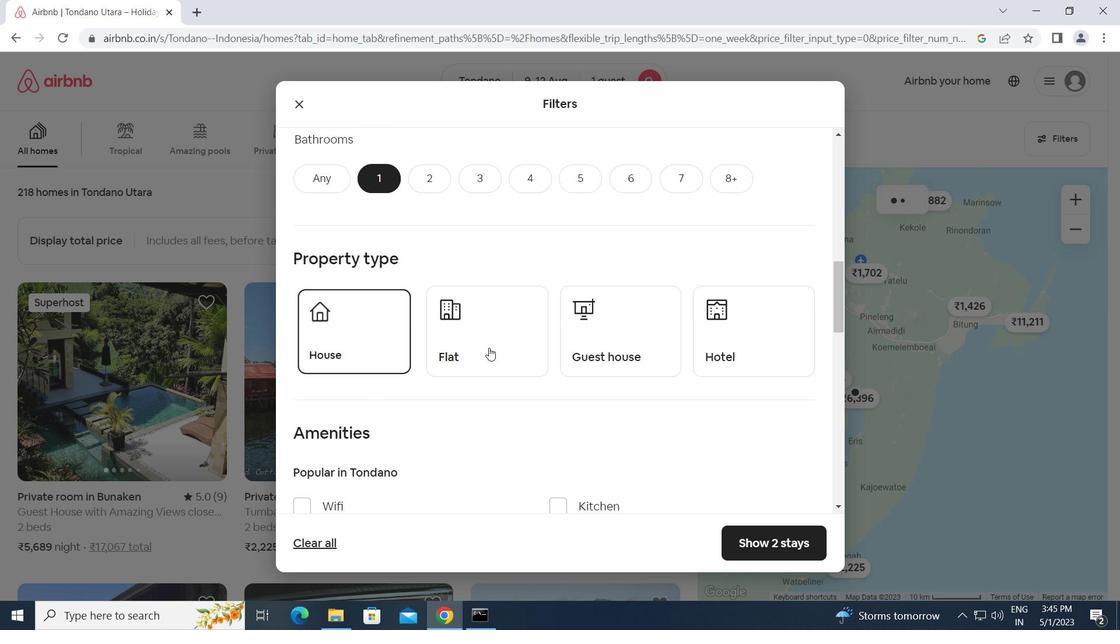 
Action: Mouse pressed left at (504, 347)
Screenshot: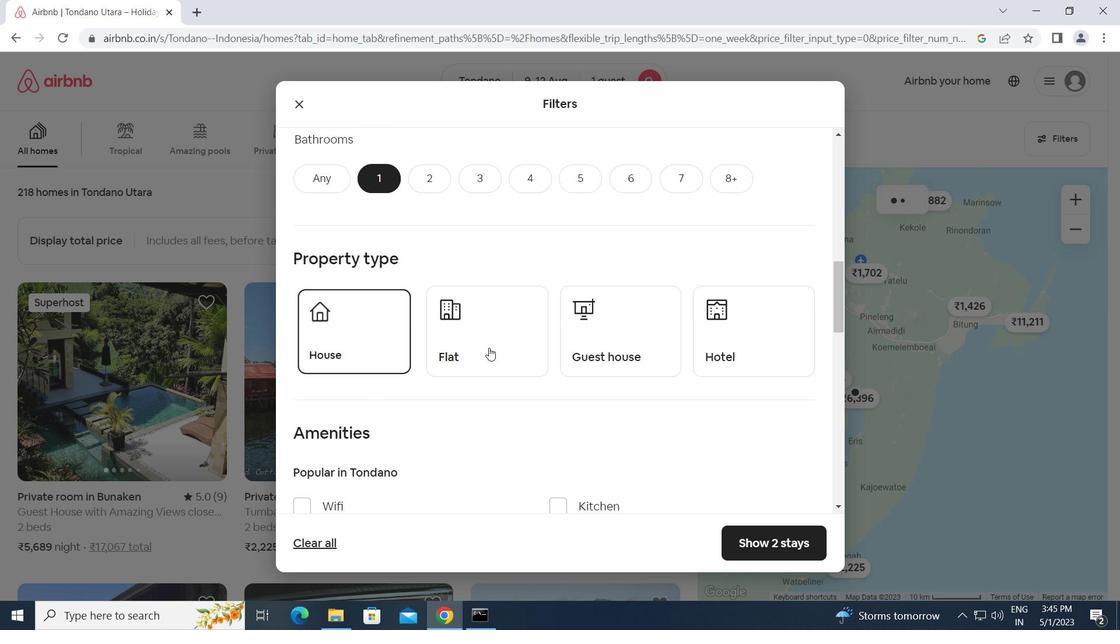 
Action: Mouse moved to (594, 339)
Screenshot: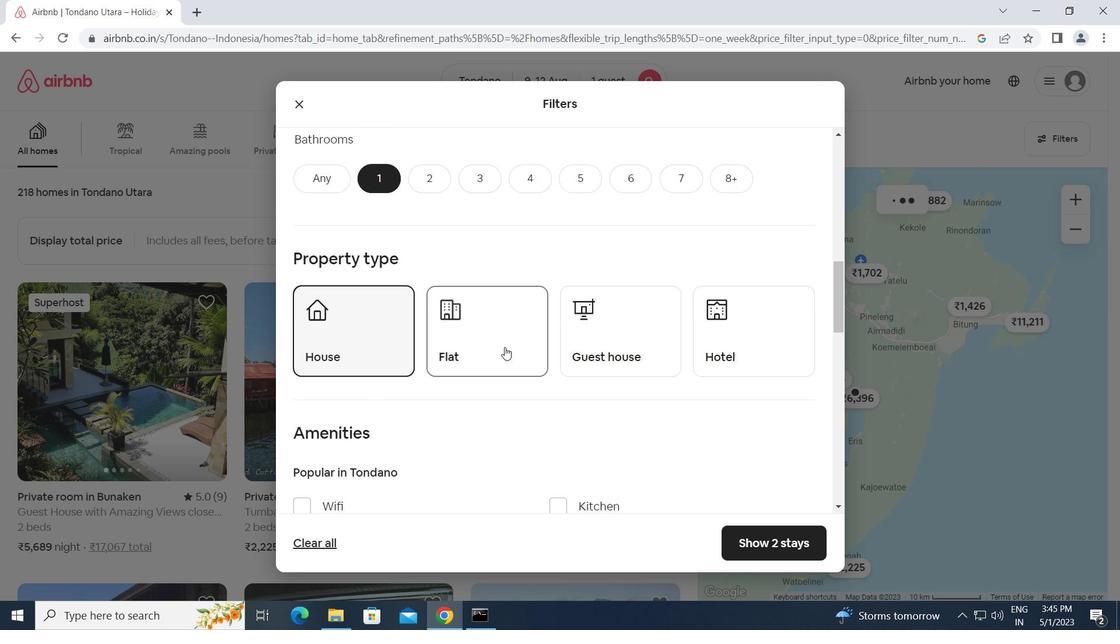 
Action: Mouse pressed left at (594, 339)
Screenshot: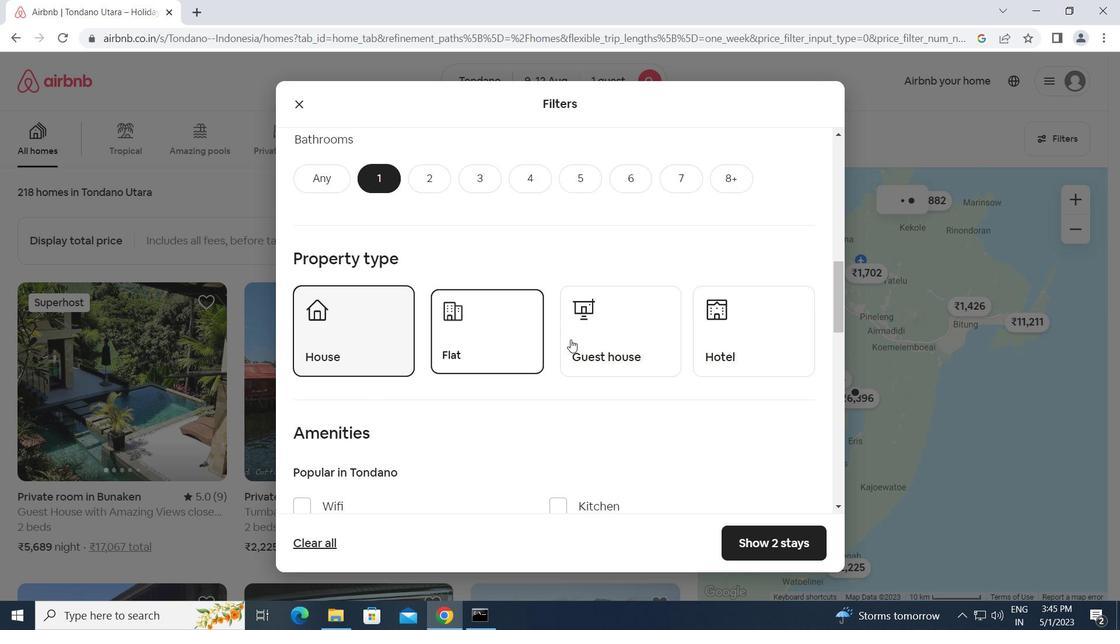 
Action: Mouse moved to (500, 397)
Screenshot: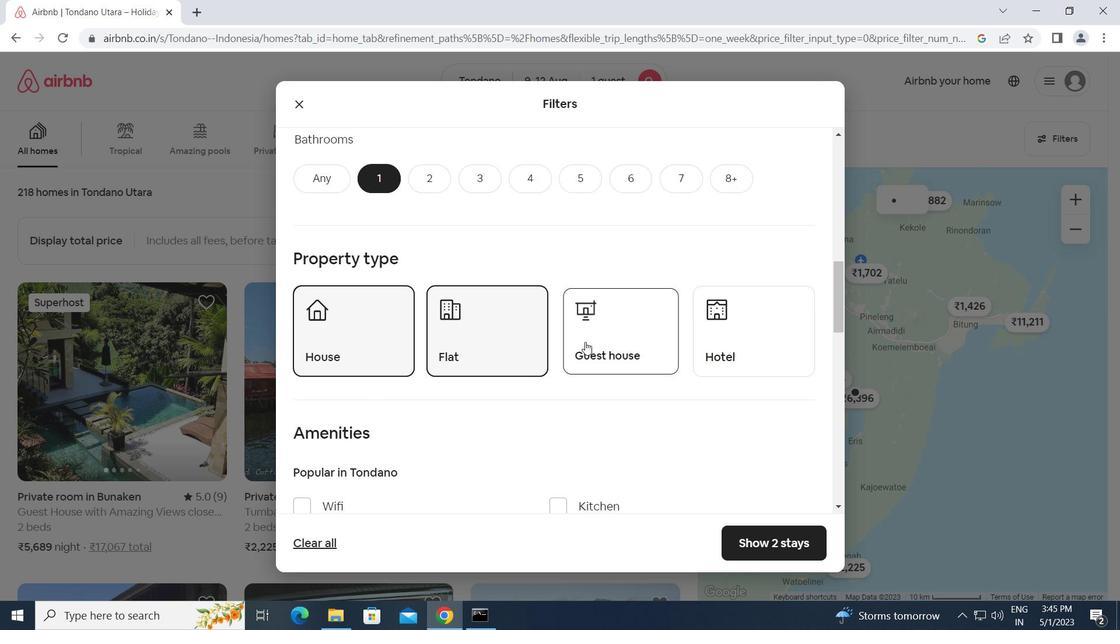 
Action: Mouse scrolled (500, 397) with delta (0, 0)
Screenshot: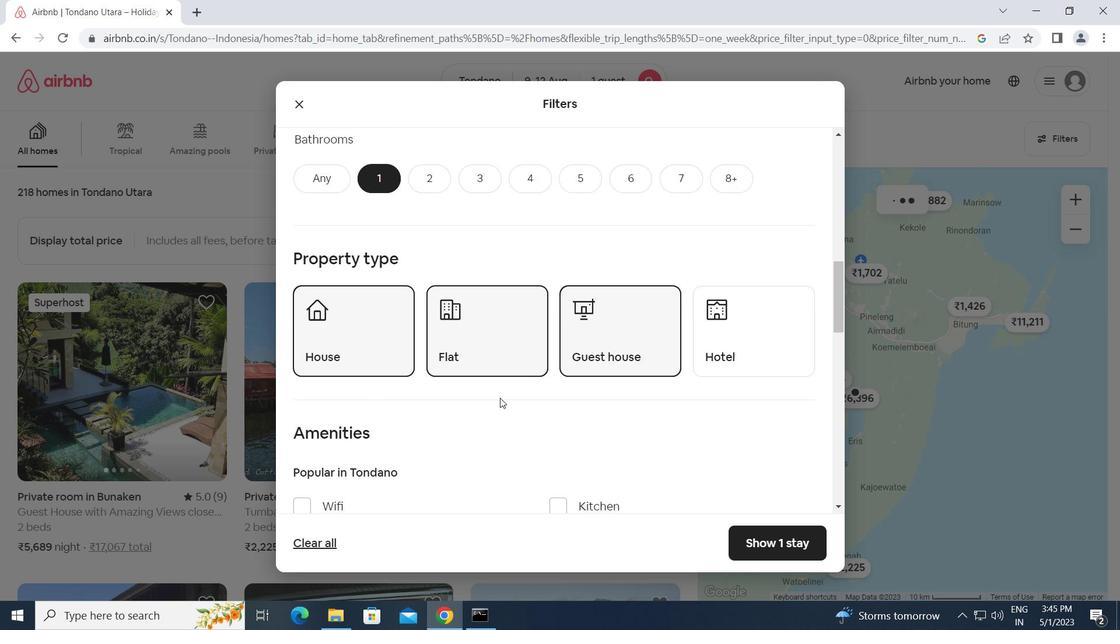 
Action: Mouse scrolled (500, 397) with delta (0, 0)
Screenshot: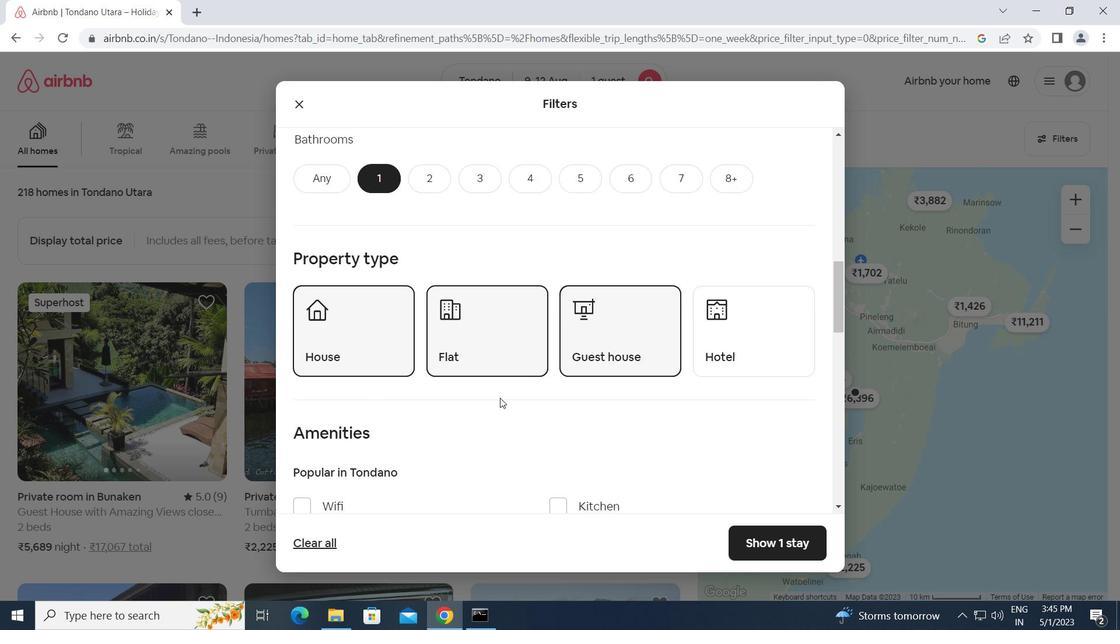 
Action: Mouse scrolled (500, 397) with delta (0, 0)
Screenshot: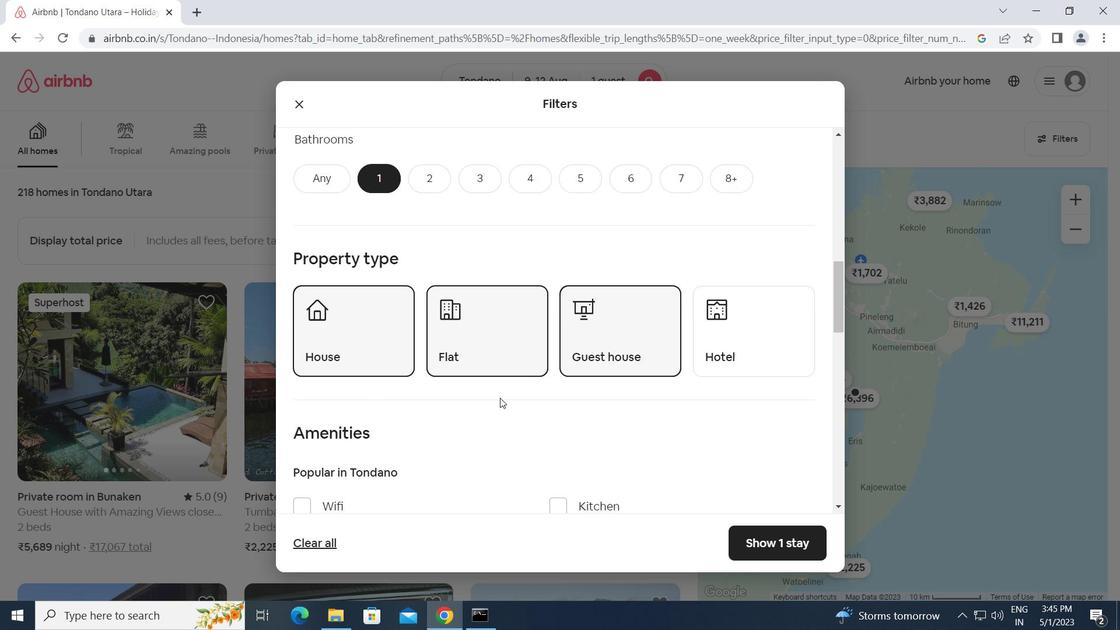 
Action: Mouse moved to (298, 279)
Screenshot: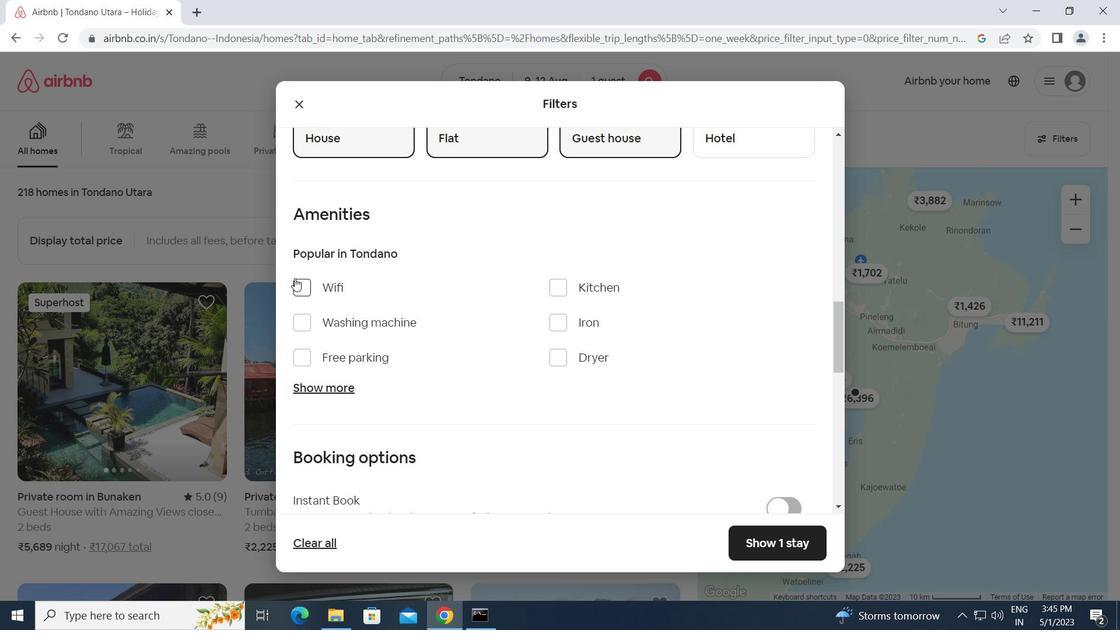 
Action: Mouse pressed left at (298, 279)
Screenshot: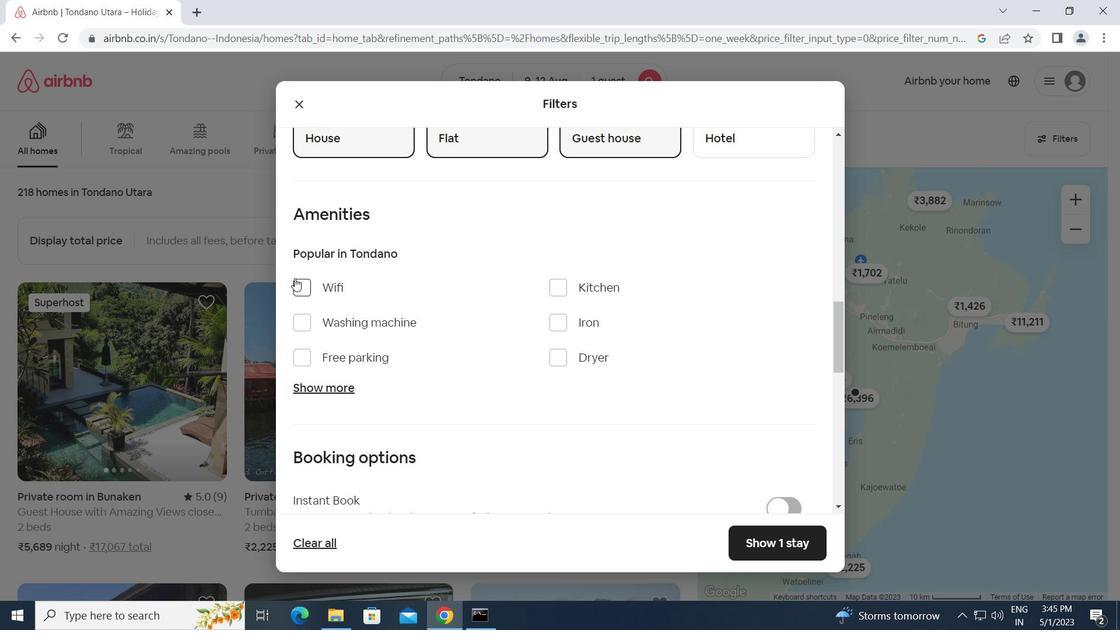 
Action: Mouse moved to (379, 361)
Screenshot: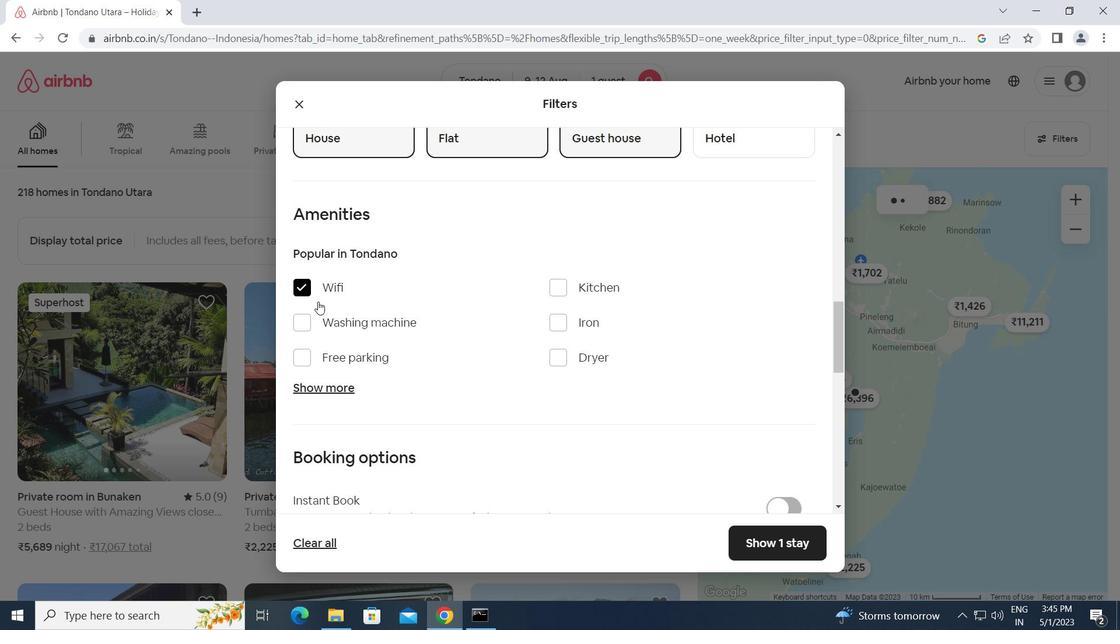 
Action: Mouse scrolled (379, 360) with delta (0, 0)
Screenshot: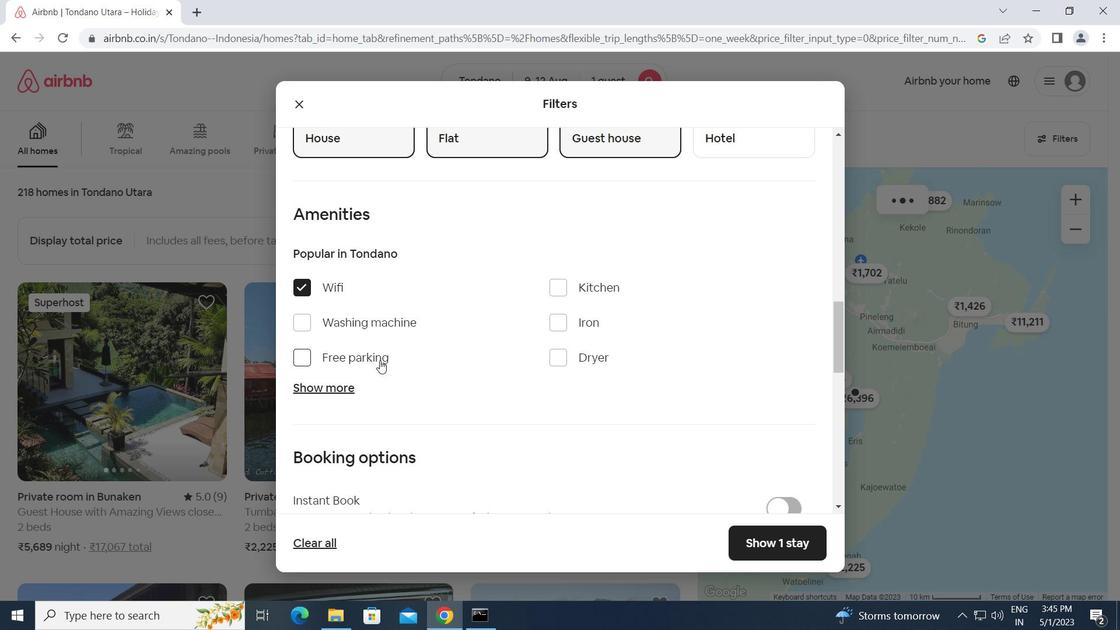 
Action: Mouse scrolled (379, 360) with delta (0, 0)
Screenshot: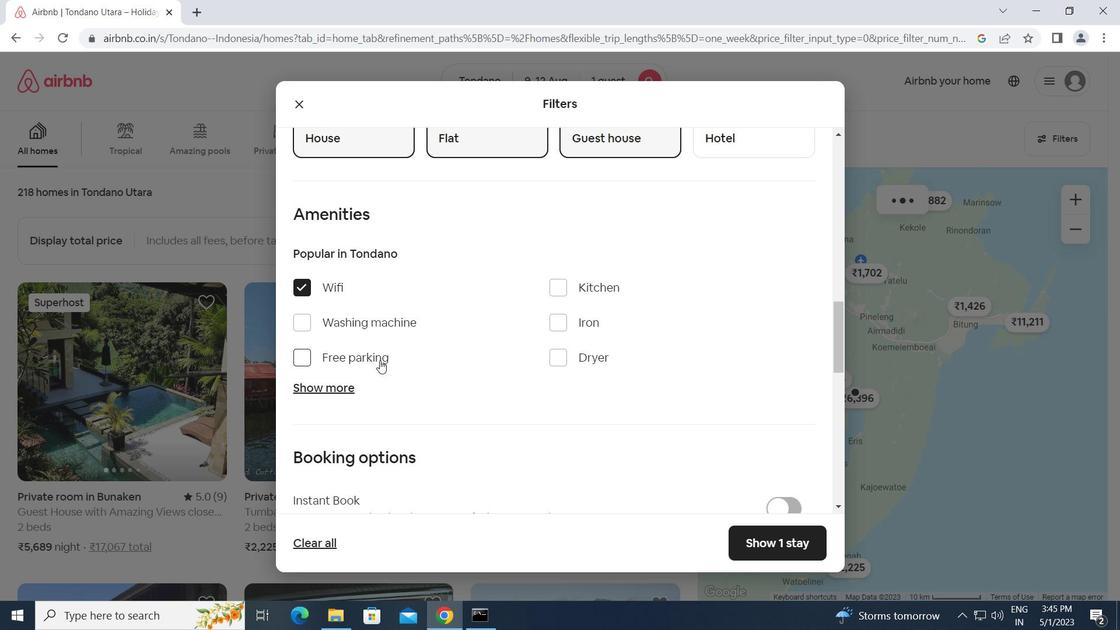 
Action: Mouse scrolled (379, 360) with delta (0, 0)
Screenshot: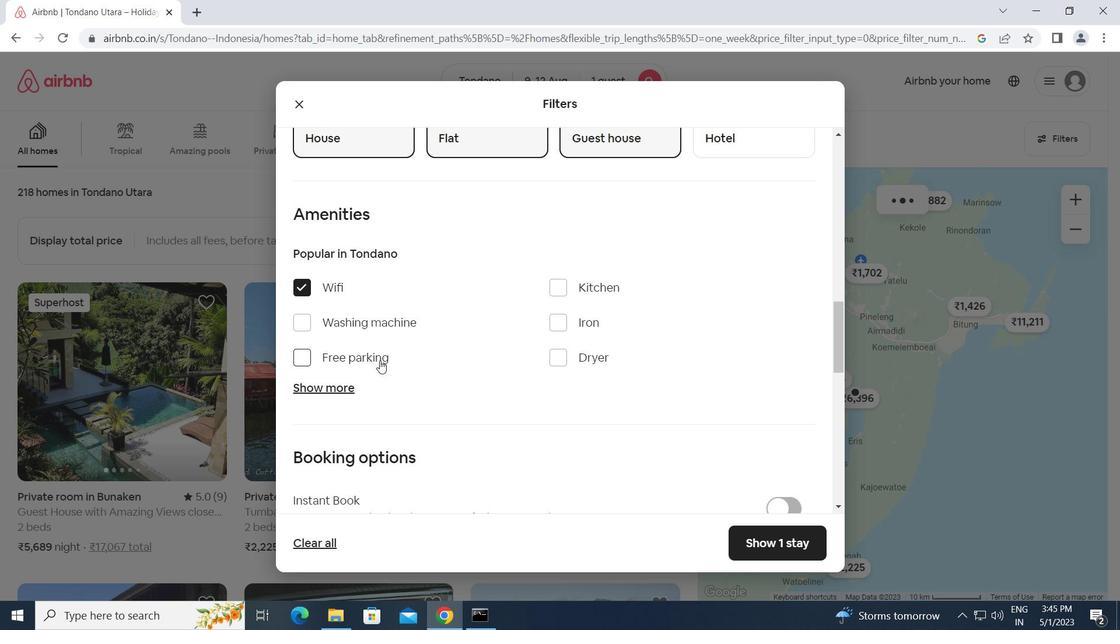 
Action: Mouse scrolled (379, 360) with delta (0, 0)
Screenshot: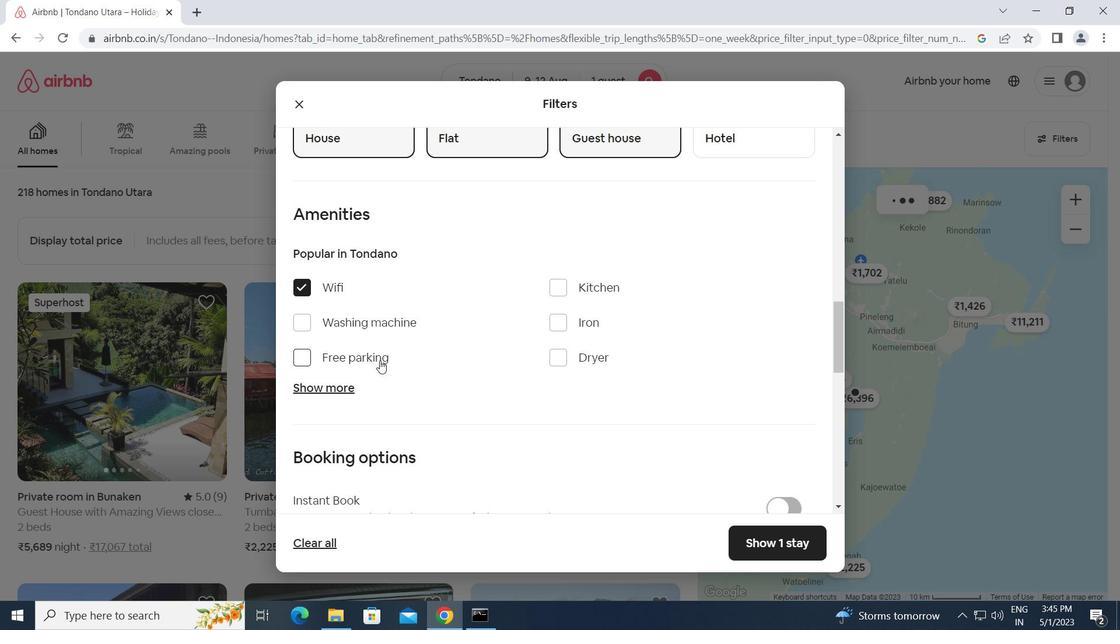 
Action: Mouse moved to (785, 260)
Screenshot: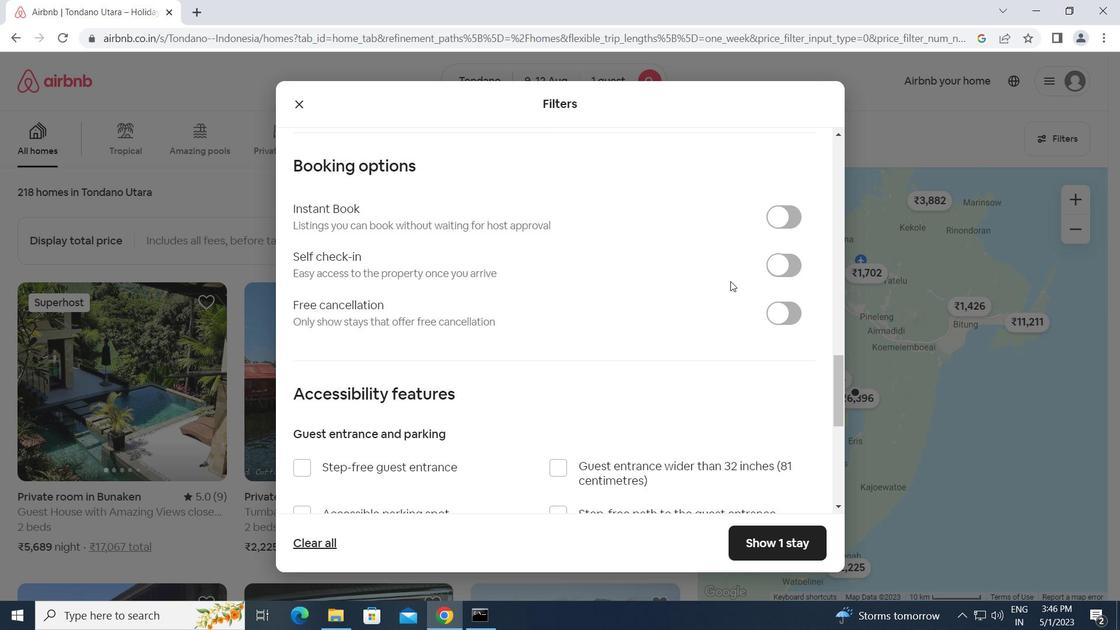 
Action: Mouse pressed left at (785, 260)
Screenshot: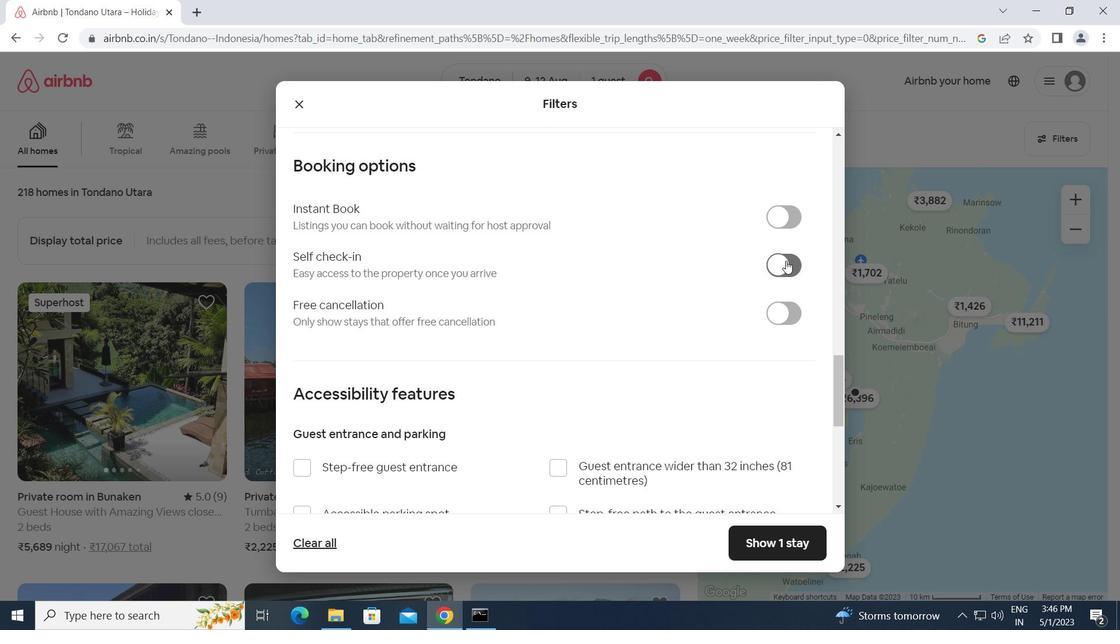 
Action: Mouse moved to (605, 322)
Screenshot: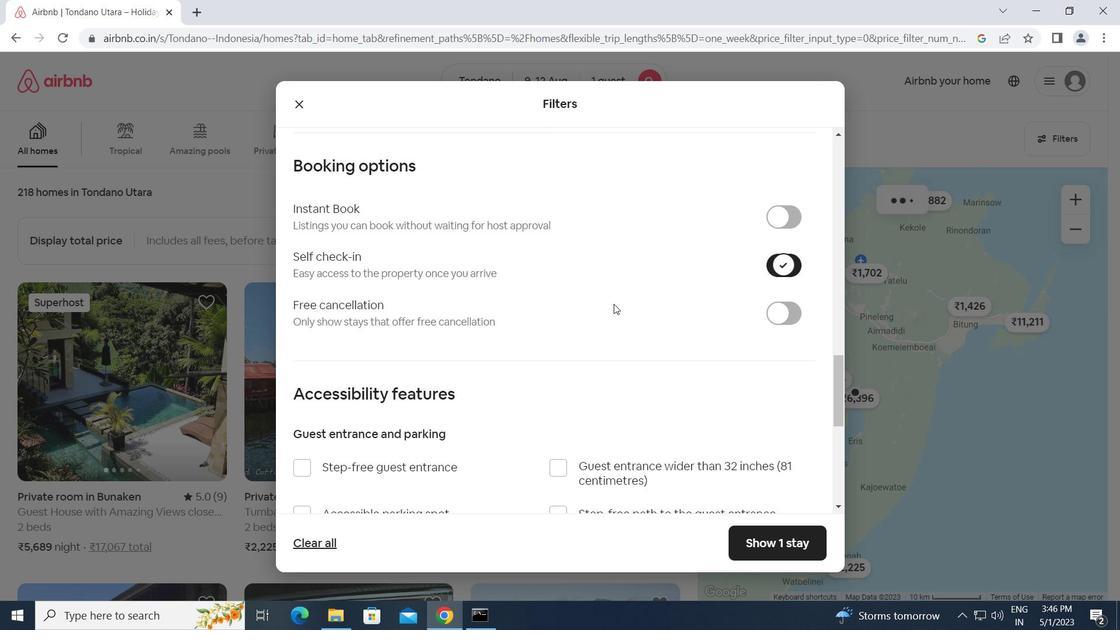 
Action: Mouse scrolled (605, 321) with delta (0, 0)
Screenshot: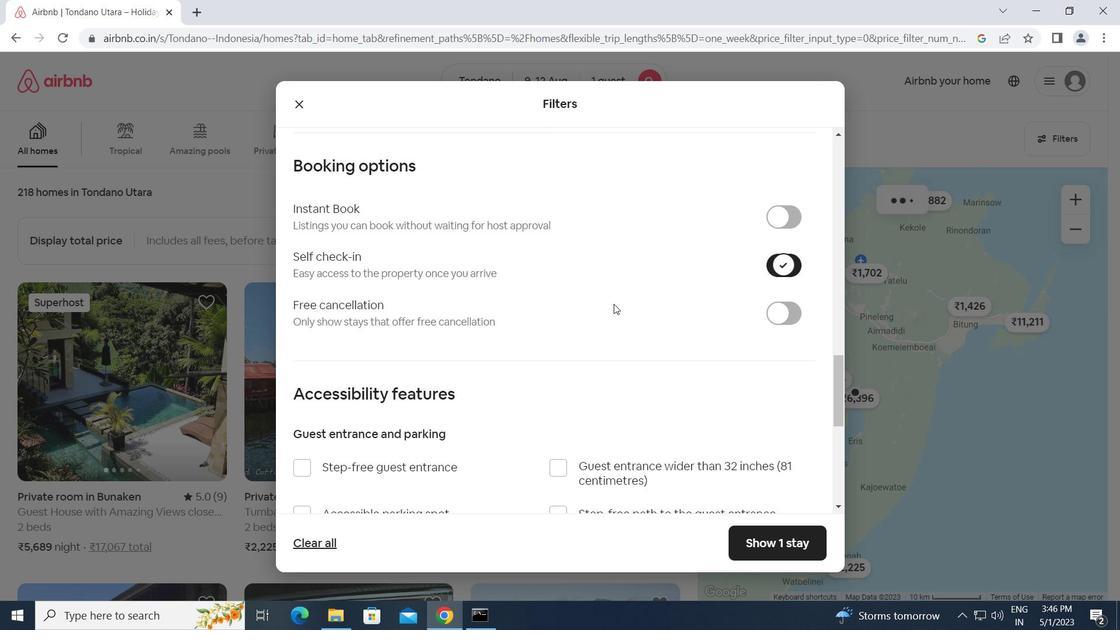 
Action: Mouse moved to (603, 326)
Screenshot: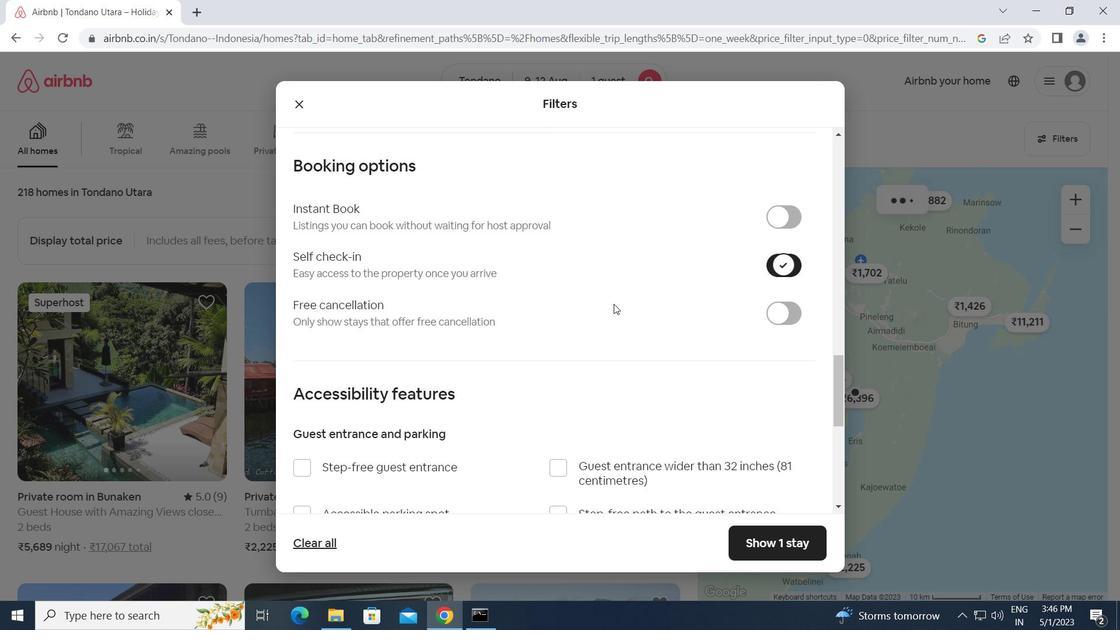 
Action: Mouse scrolled (603, 325) with delta (0, 0)
Screenshot: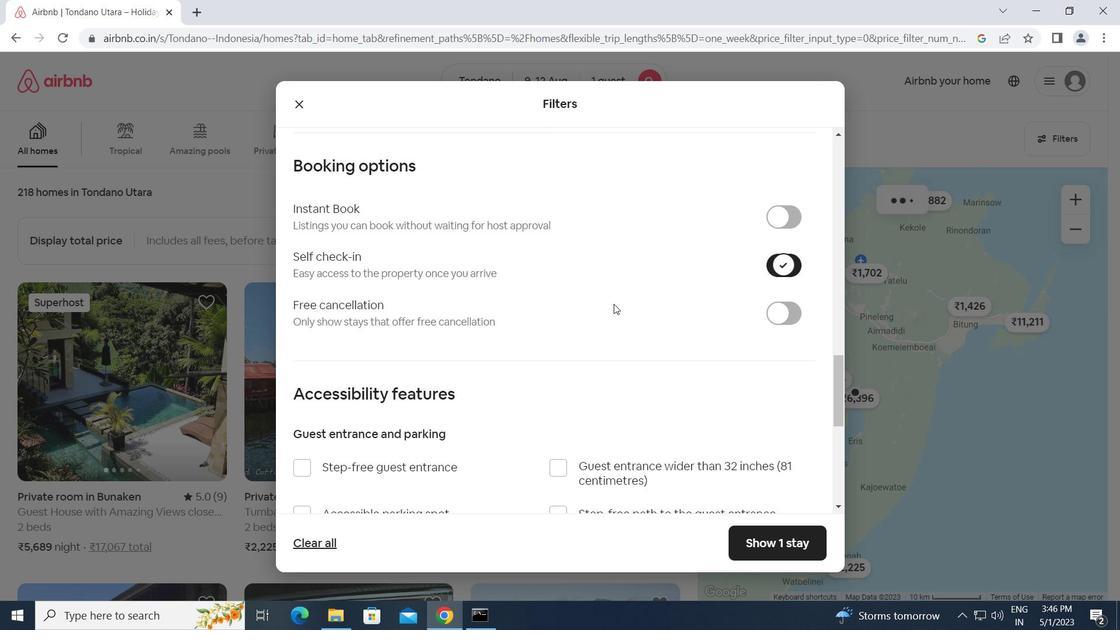 
Action: Mouse scrolled (603, 325) with delta (0, 0)
Screenshot: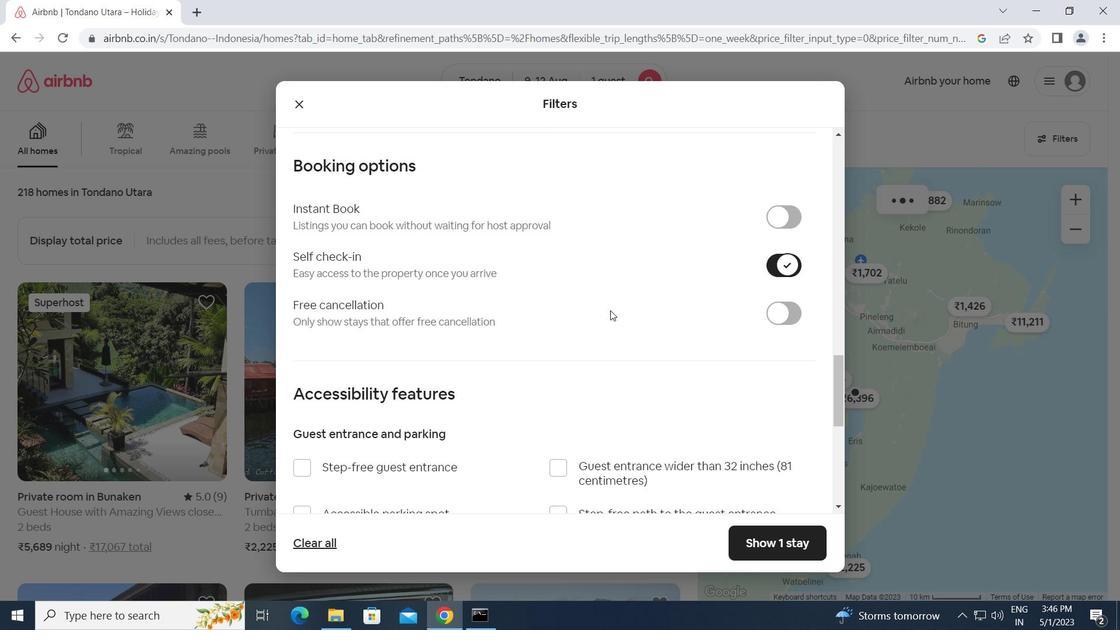 
Action: Mouse scrolled (603, 325) with delta (0, 0)
Screenshot: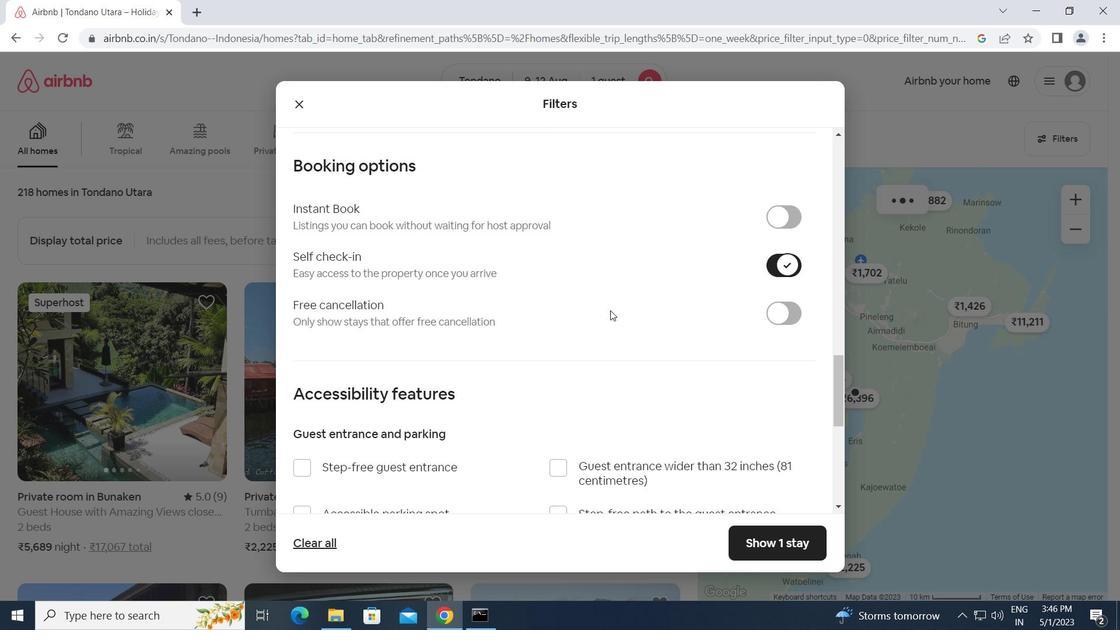 
Action: Mouse moved to (602, 326)
Screenshot: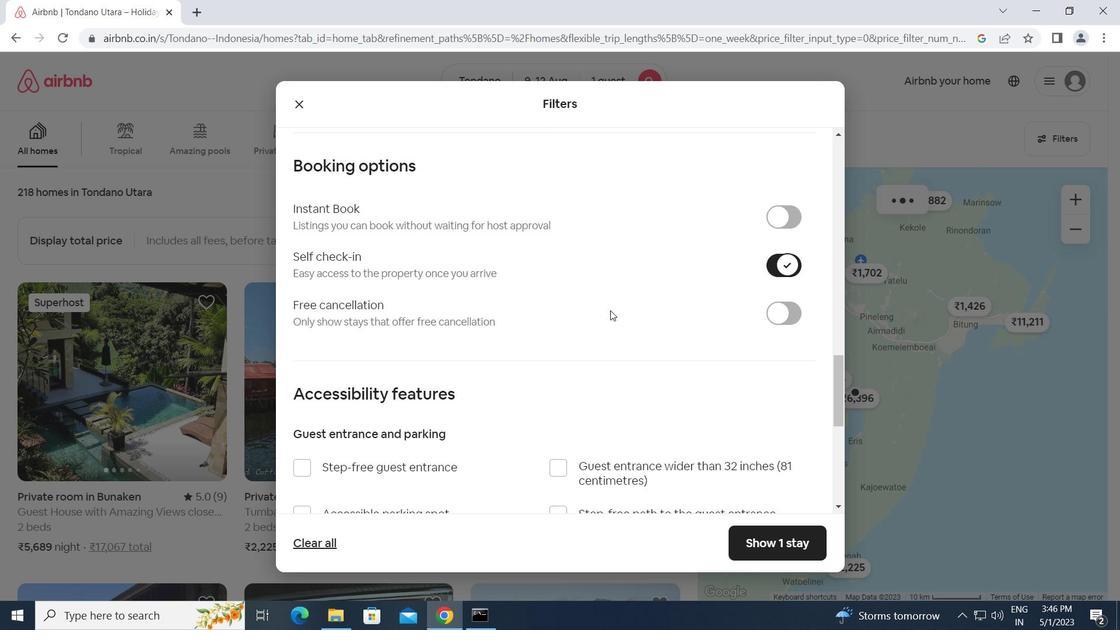 
Action: Mouse scrolled (602, 326) with delta (0, 0)
Screenshot: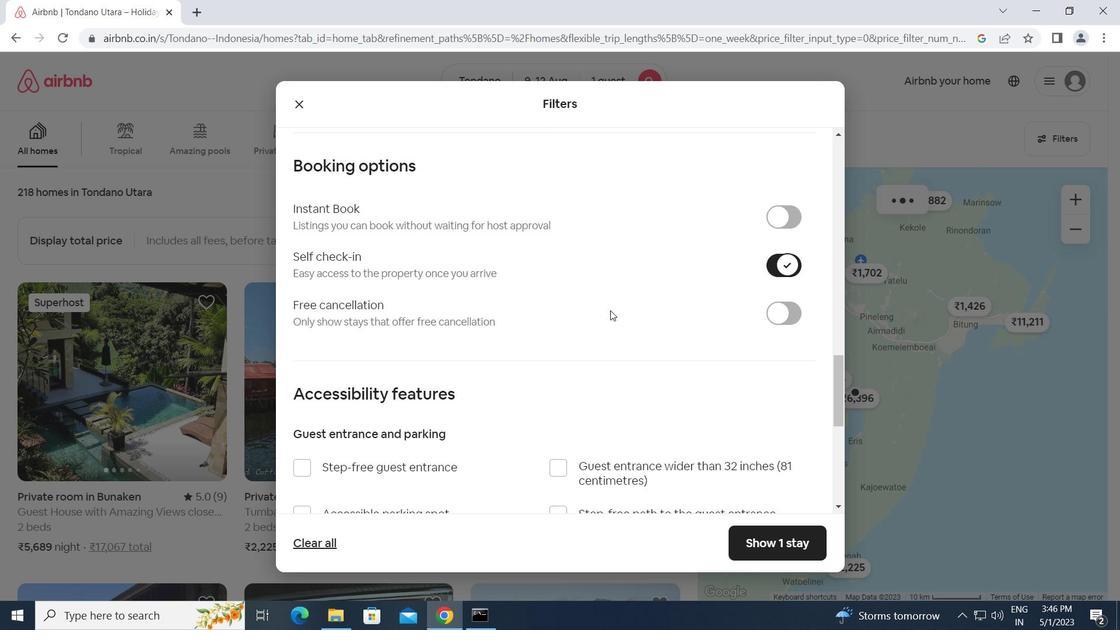 
Action: Mouse scrolled (602, 326) with delta (0, 0)
Screenshot: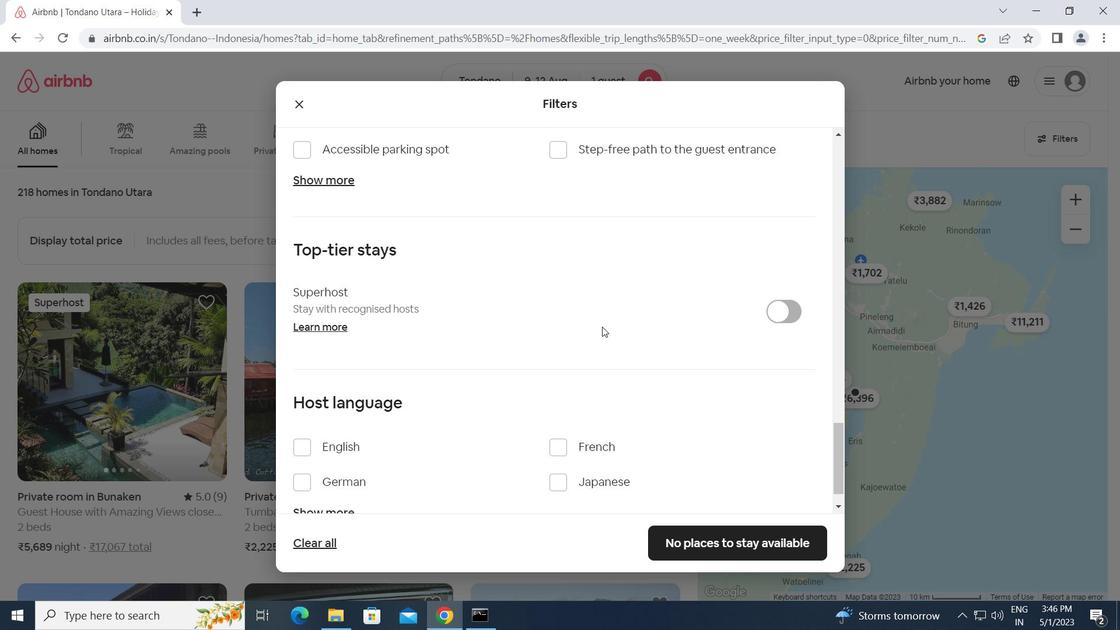 
Action: Mouse scrolled (602, 326) with delta (0, 0)
Screenshot: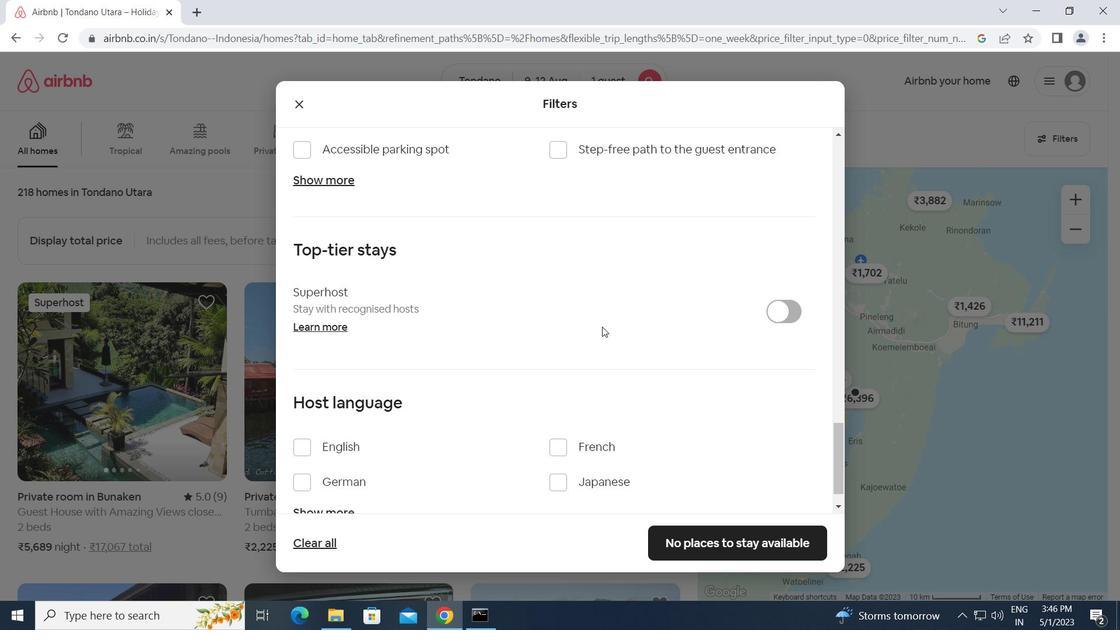 
Action: Mouse scrolled (602, 326) with delta (0, 0)
Screenshot: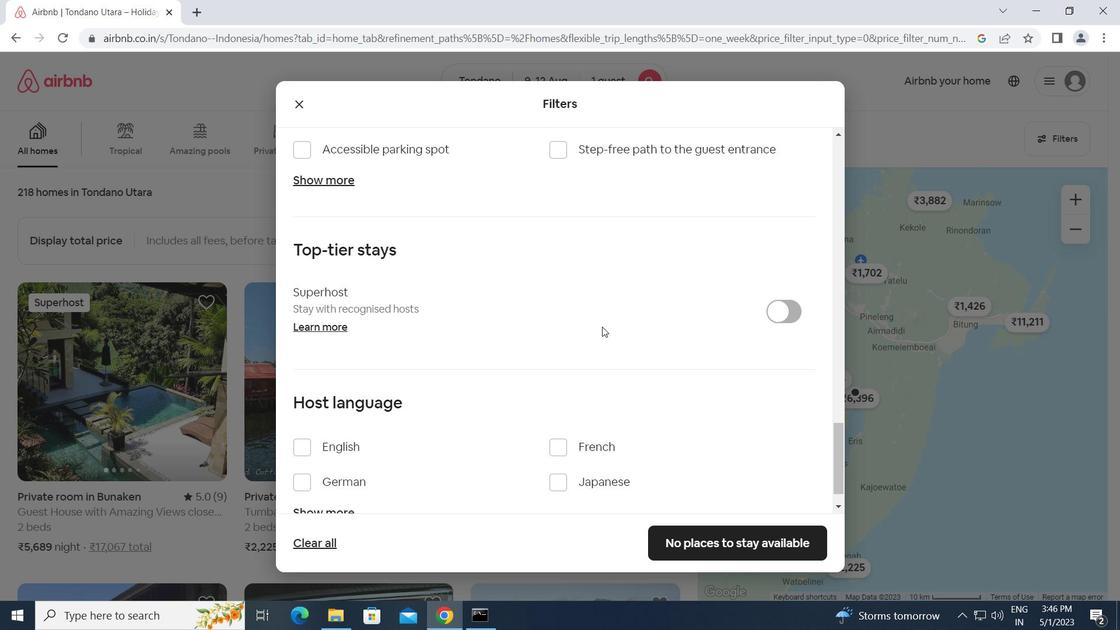 
Action: Mouse scrolled (602, 326) with delta (0, 0)
Screenshot: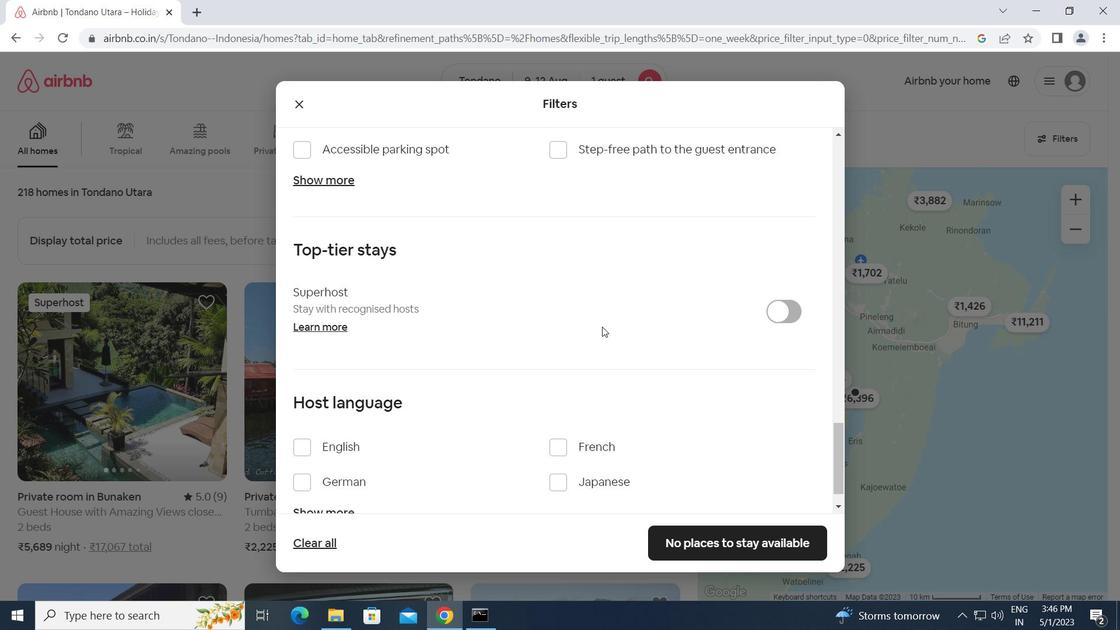
Action: Mouse moved to (300, 414)
Screenshot: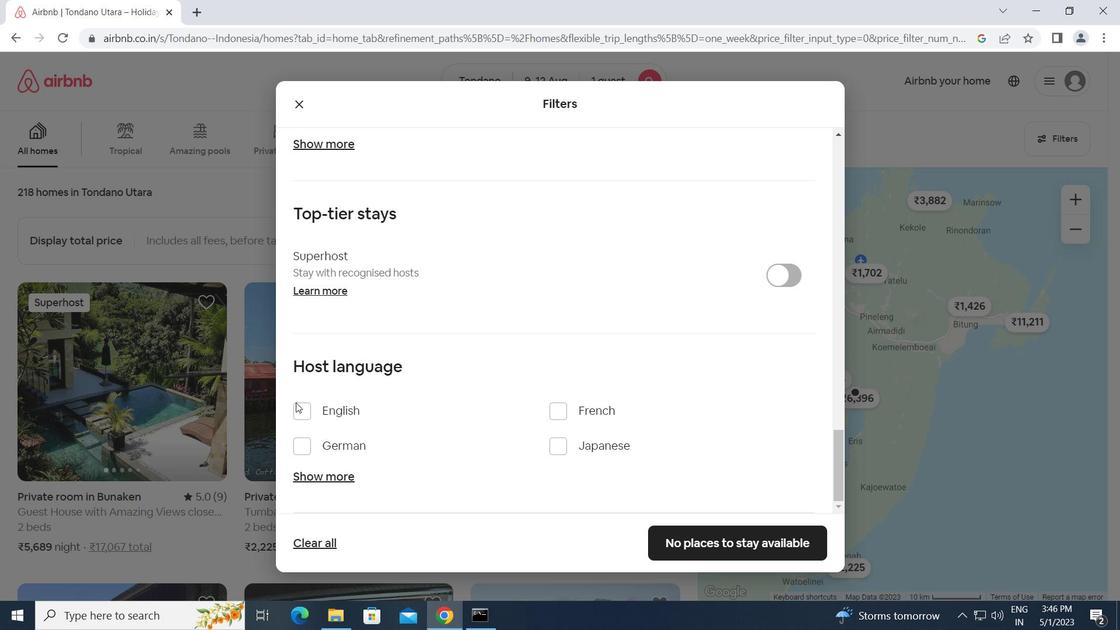 
Action: Mouse pressed left at (300, 414)
Screenshot: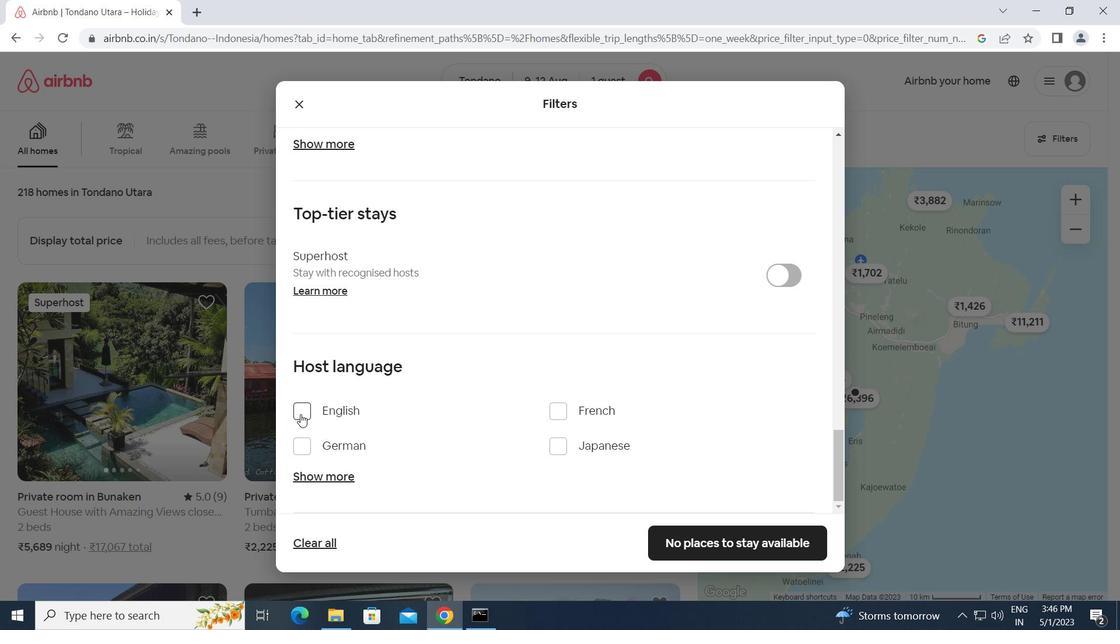 
Action: Mouse moved to (757, 540)
Screenshot: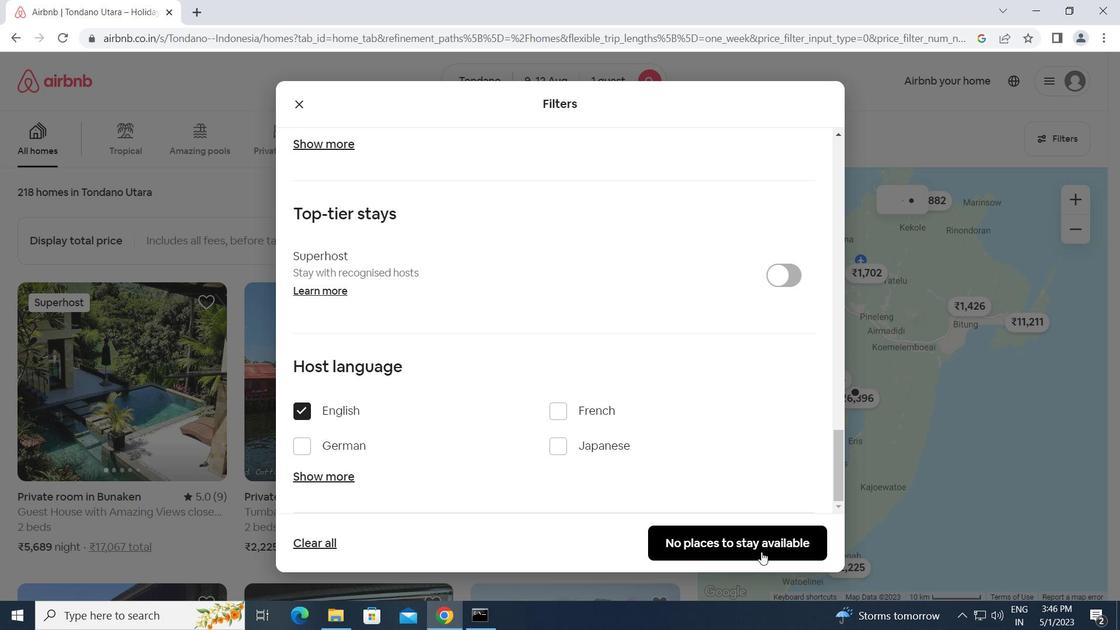 
Action: Mouse pressed left at (757, 540)
Screenshot: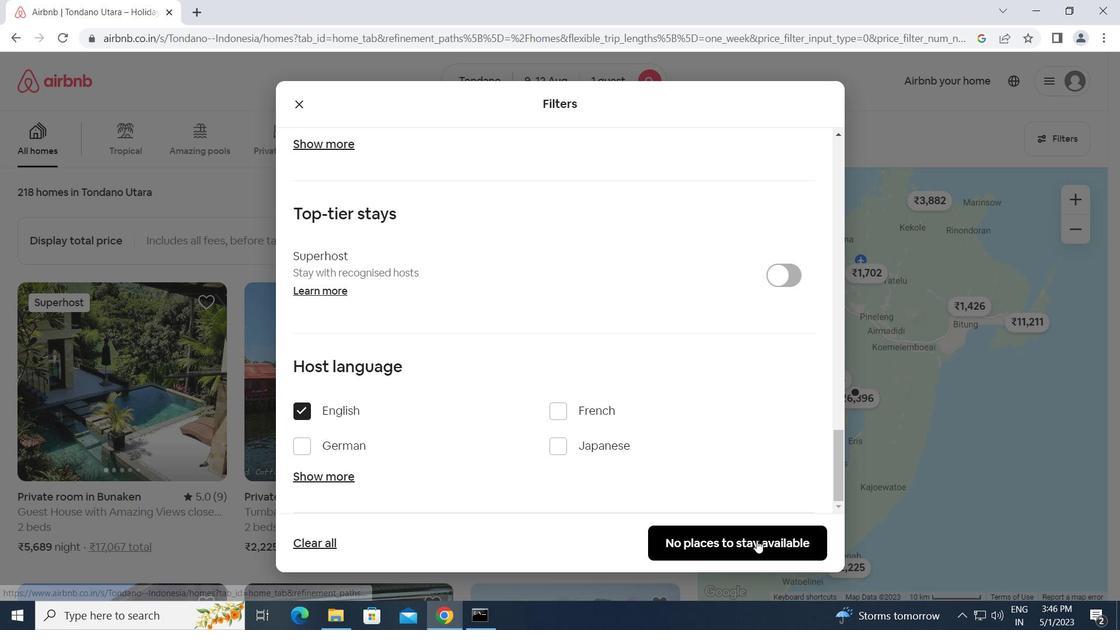 
